Task: Create a rule when custom fields attachments is set to a date between 1 and 7 working days ago by me.
Action: Mouse moved to (969, 250)
Screenshot: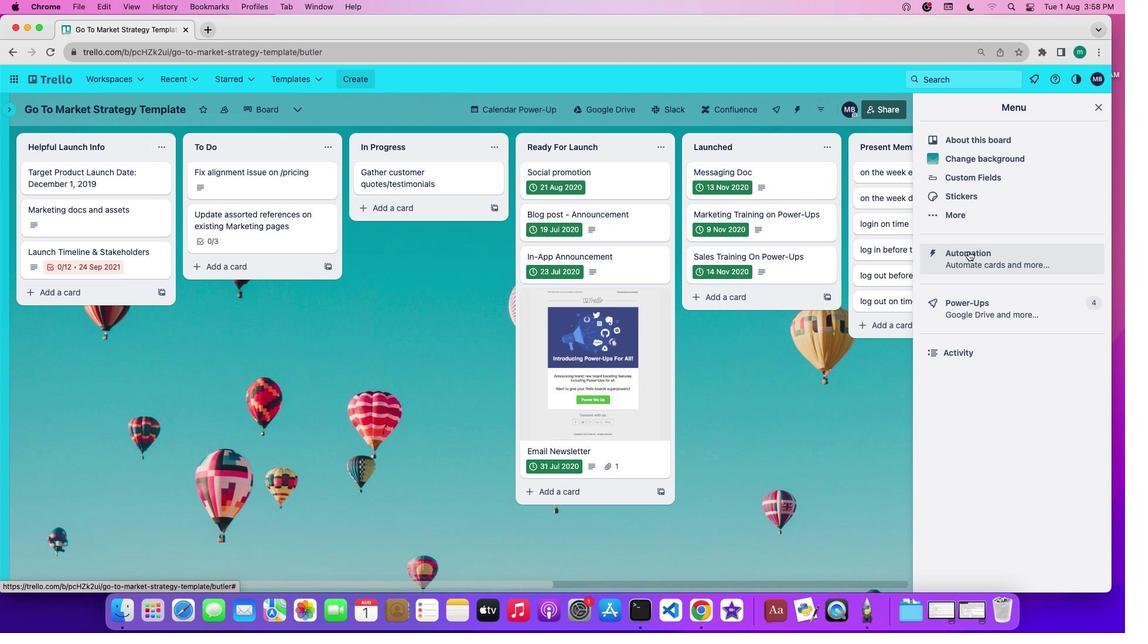 
Action: Mouse pressed left at (969, 250)
Screenshot: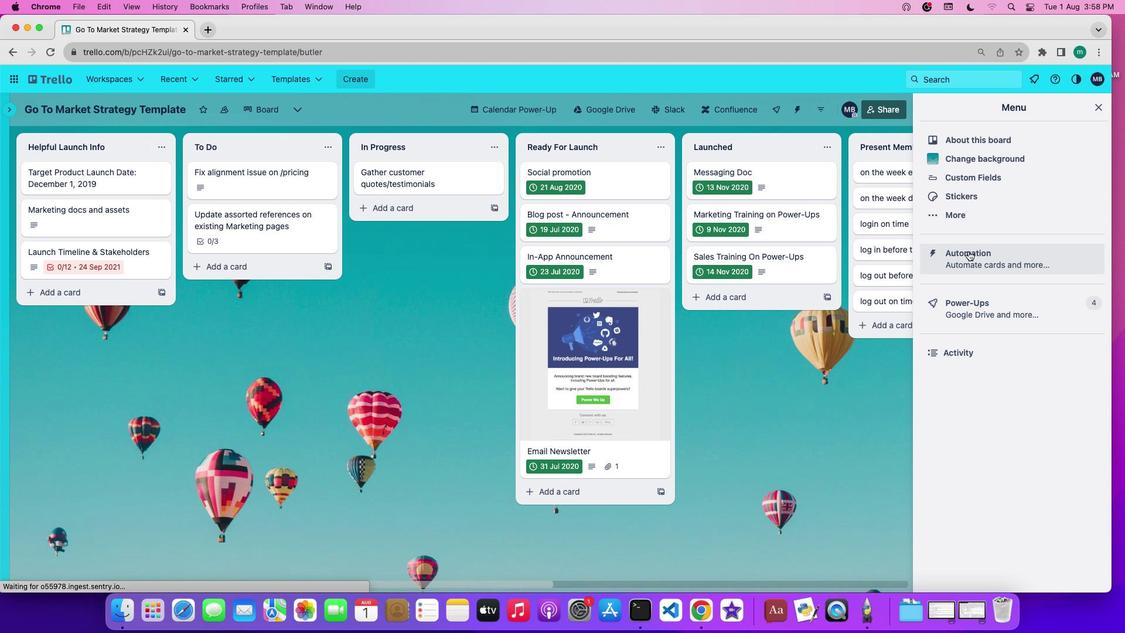 
Action: Mouse moved to (46, 217)
Screenshot: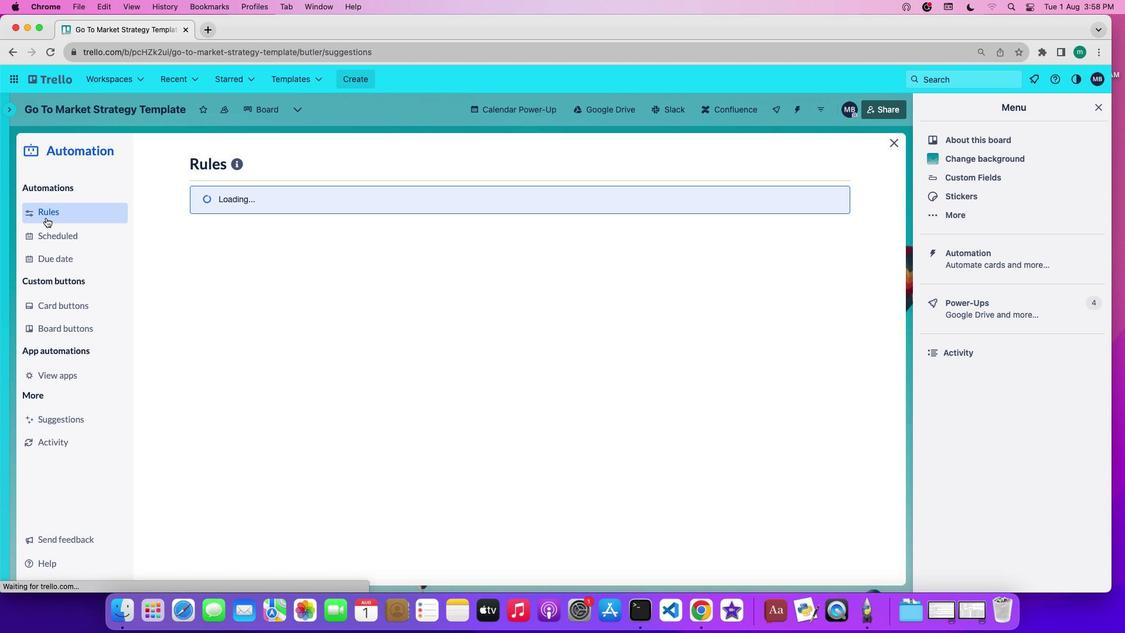 
Action: Mouse pressed left at (46, 217)
Screenshot: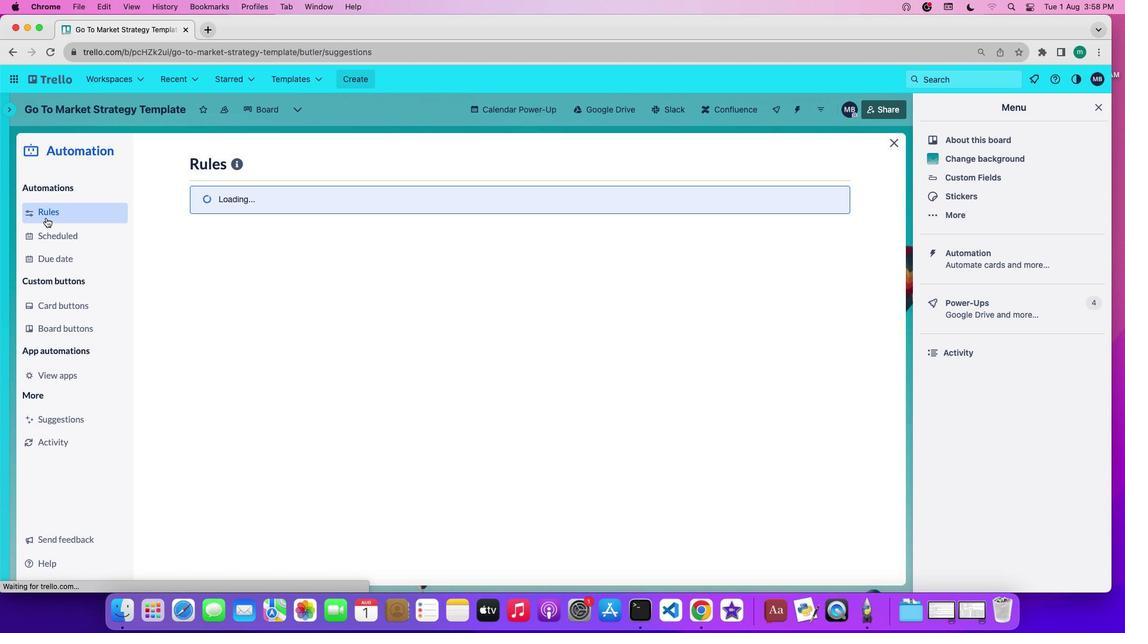 
Action: Mouse moved to (266, 413)
Screenshot: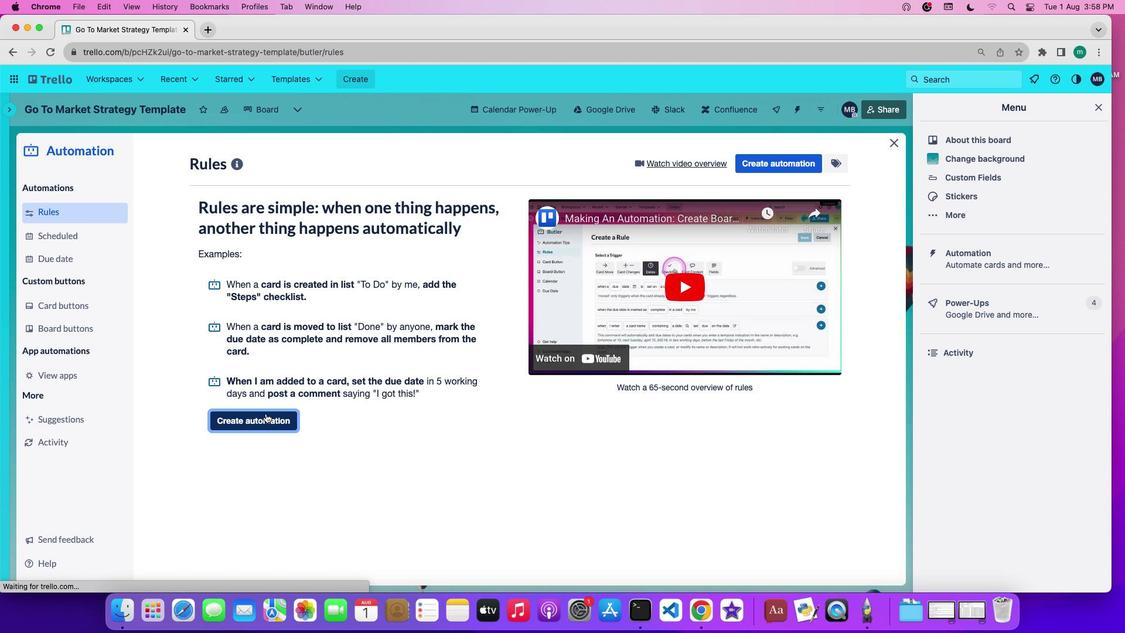 
Action: Mouse pressed left at (266, 413)
Screenshot: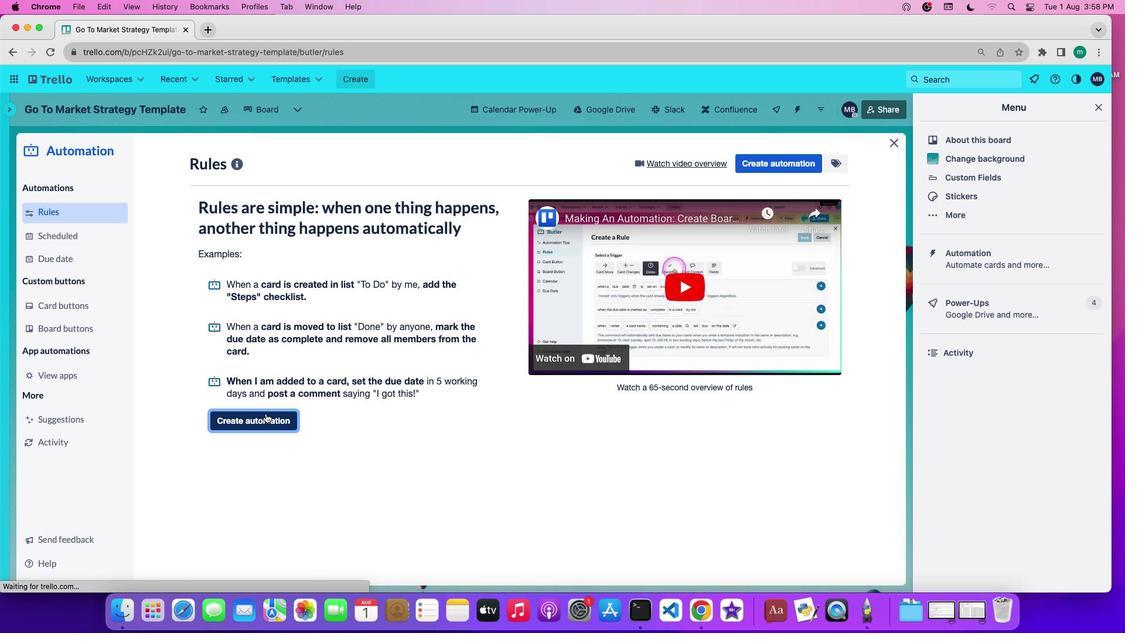 
Action: Mouse moved to (491, 277)
Screenshot: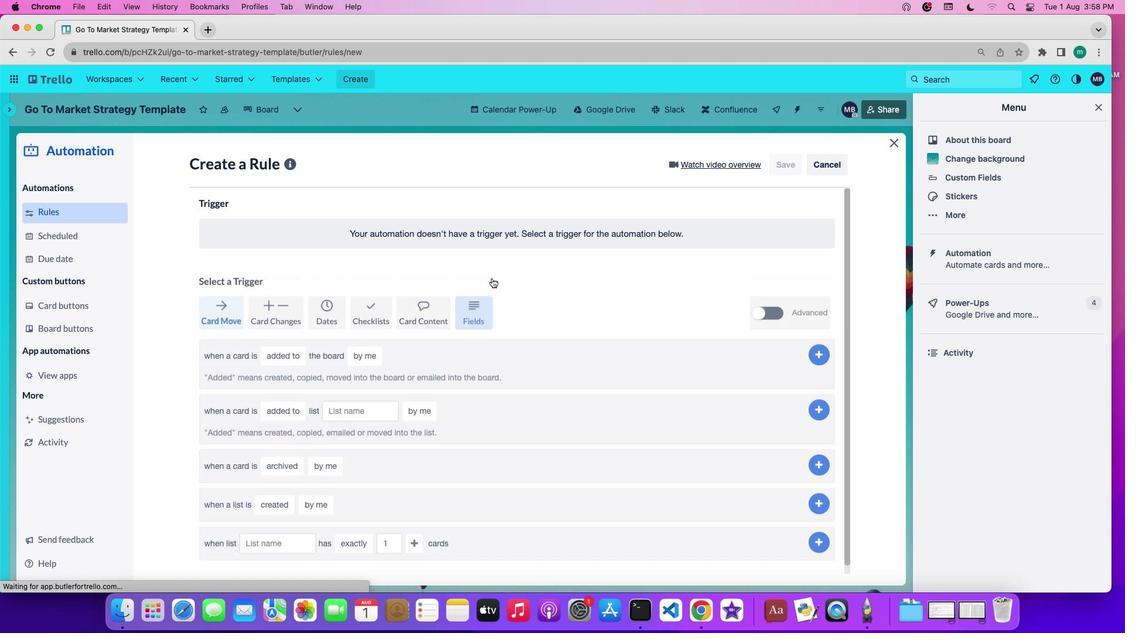 
Action: Mouse pressed left at (491, 277)
Screenshot: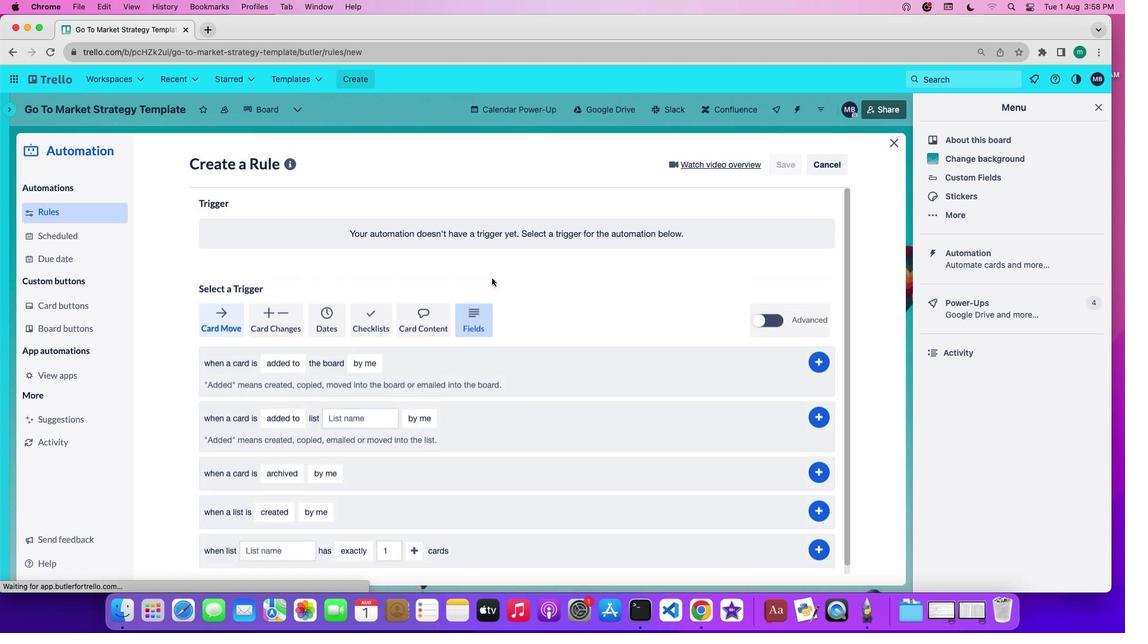 
Action: Mouse moved to (486, 386)
Screenshot: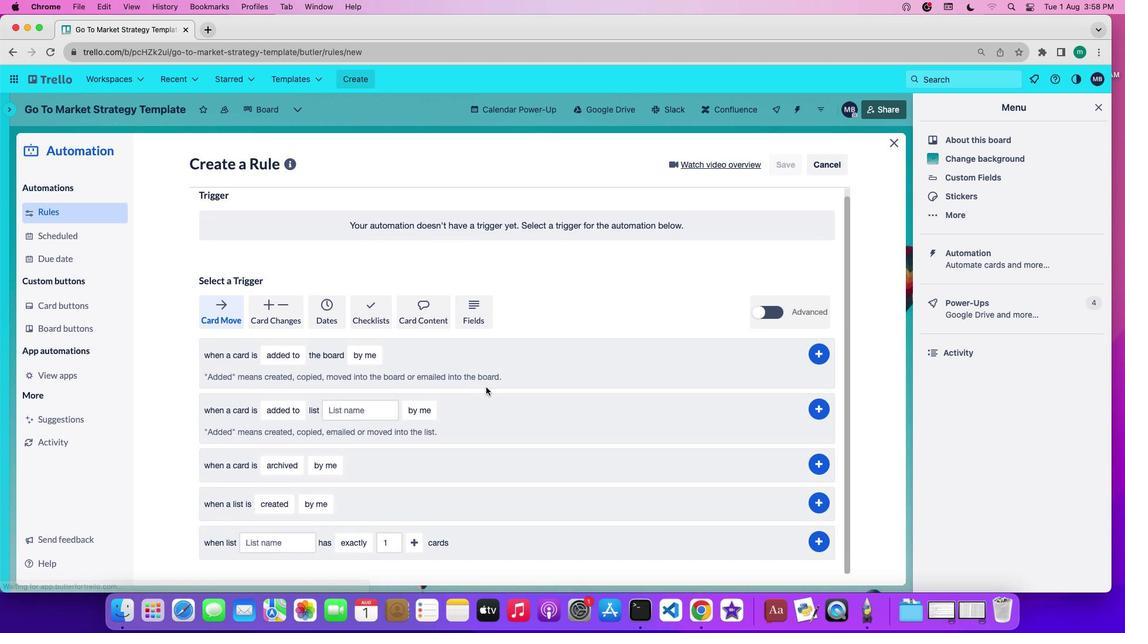 
Action: Mouse scrolled (486, 386) with delta (0, 0)
Screenshot: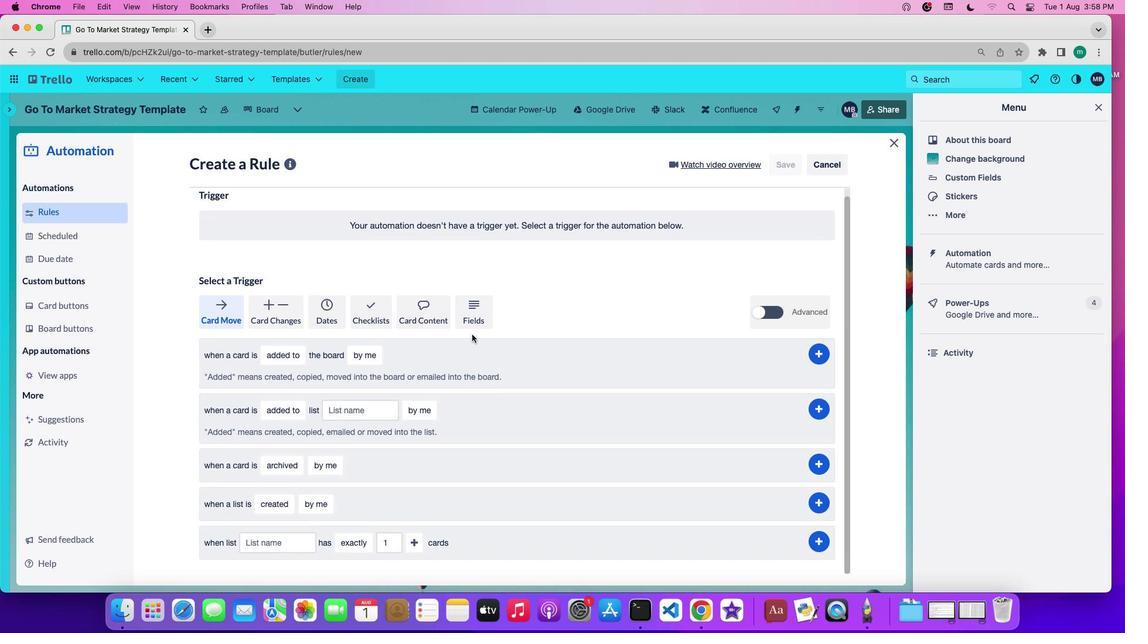 
Action: Mouse scrolled (486, 386) with delta (0, 0)
Screenshot: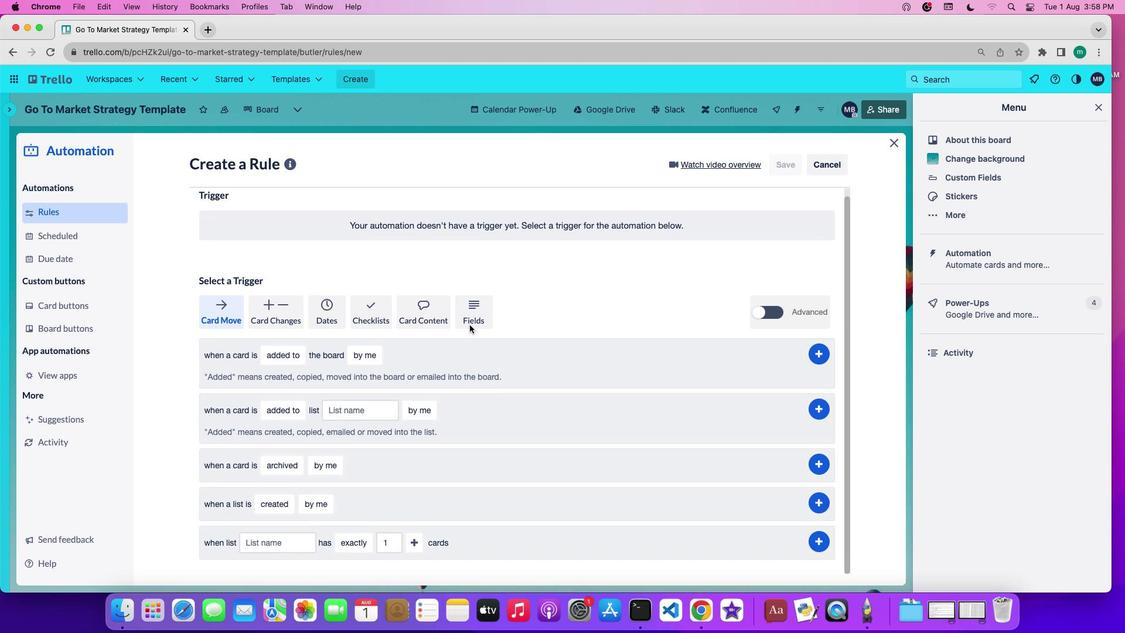 
Action: Mouse scrolled (486, 386) with delta (0, -1)
Screenshot: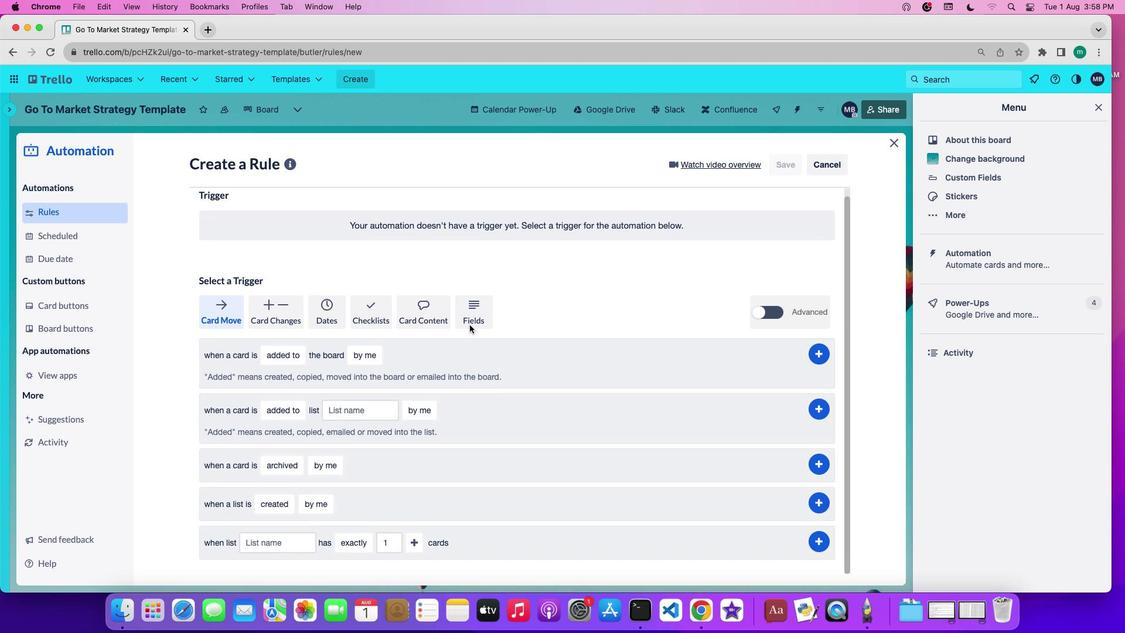
Action: Mouse scrolled (486, 386) with delta (0, -2)
Screenshot: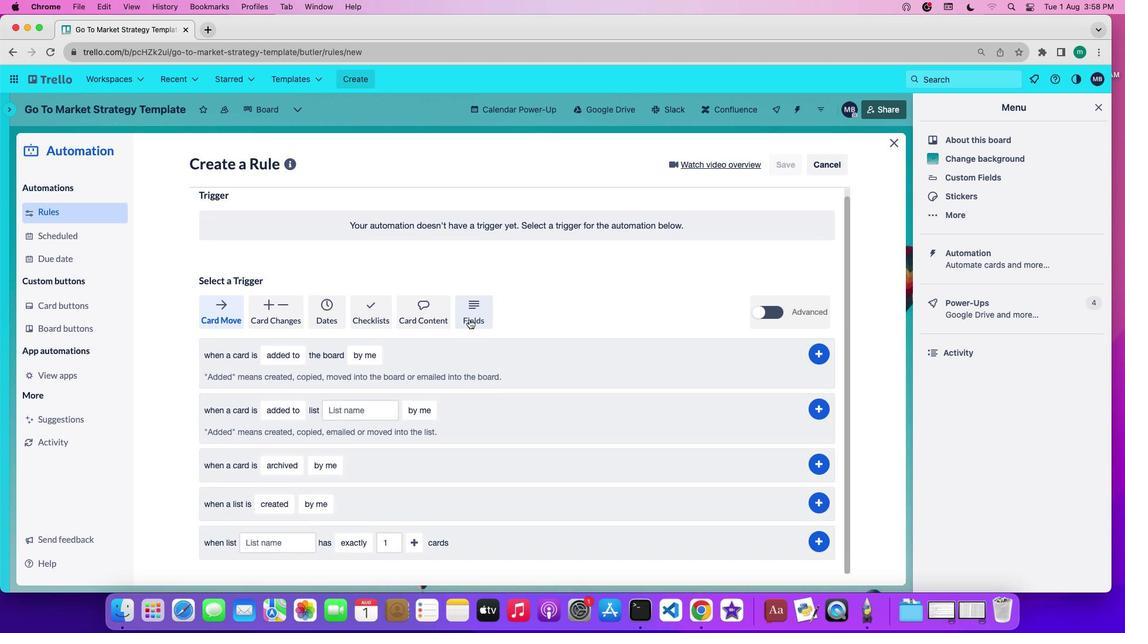 
Action: Mouse scrolled (486, 386) with delta (0, -3)
Screenshot: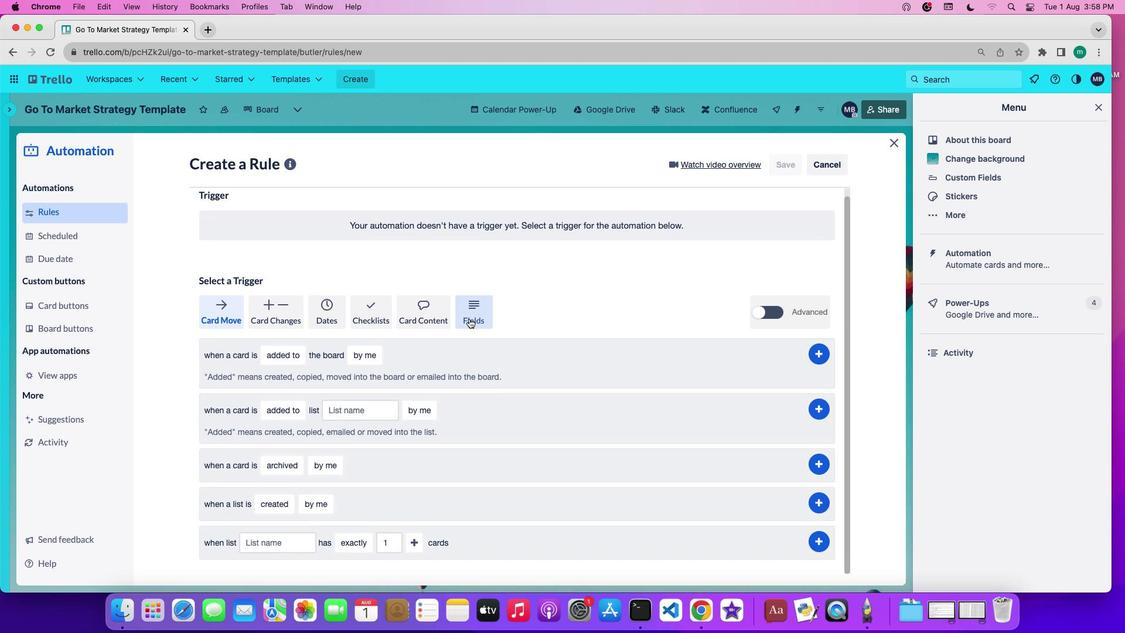 
Action: Mouse moved to (469, 318)
Screenshot: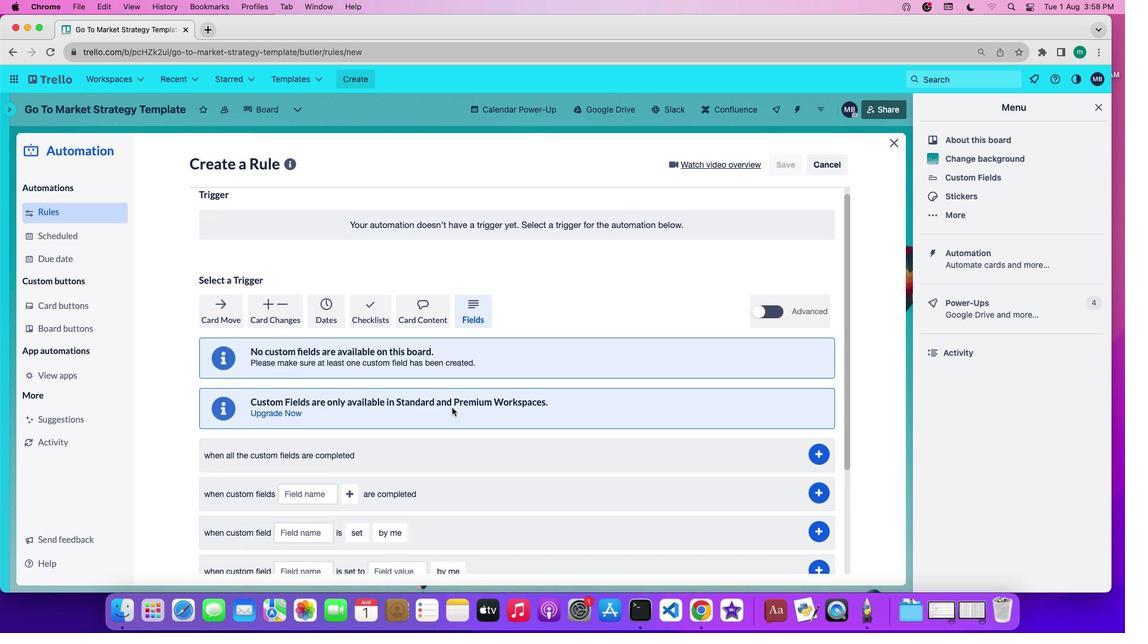 
Action: Mouse pressed left at (469, 318)
Screenshot: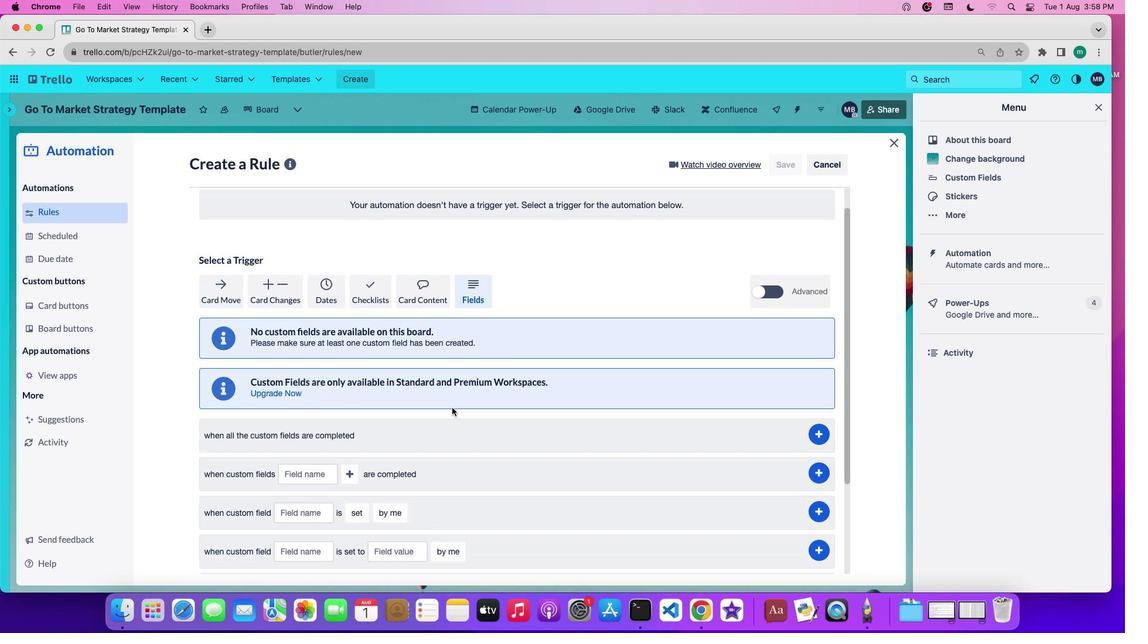 
Action: Mouse moved to (452, 408)
Screenshot: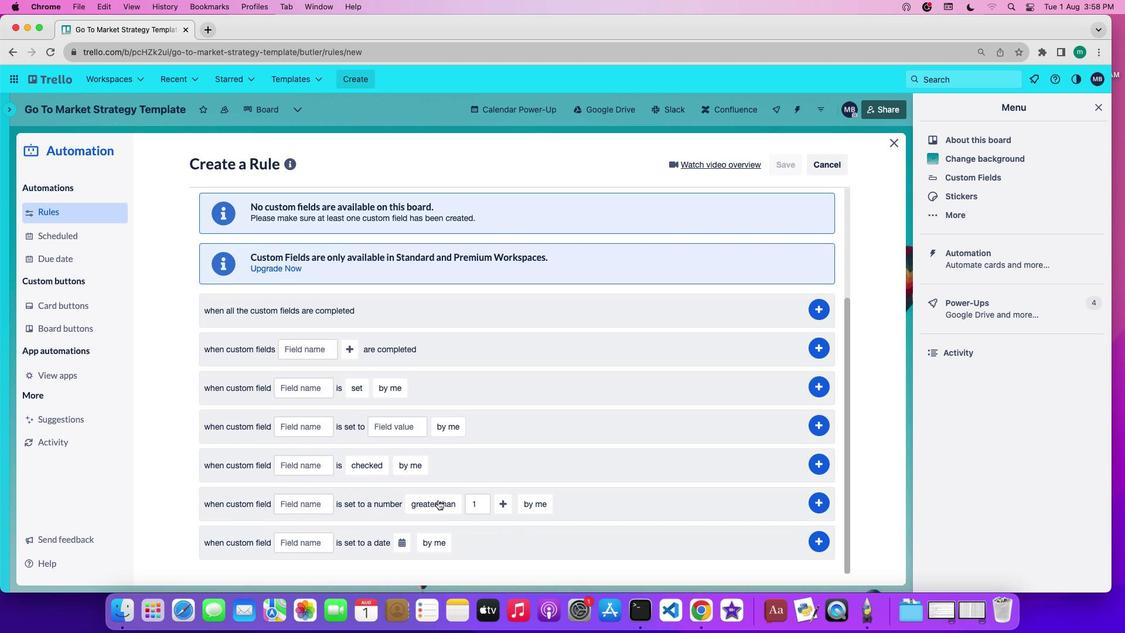
Action: Mouse scrolled (452, 408) with delta (0, 0)
Screenshot: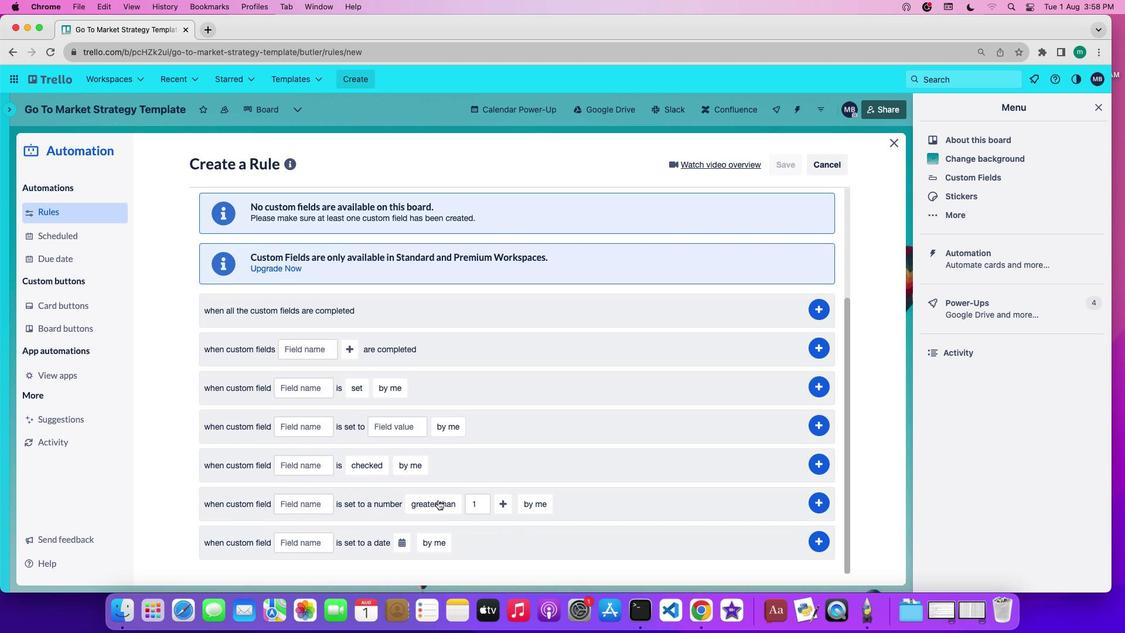 
Action: Mouse scrolled (452, 408) with delta (0, 0)
Screenshot: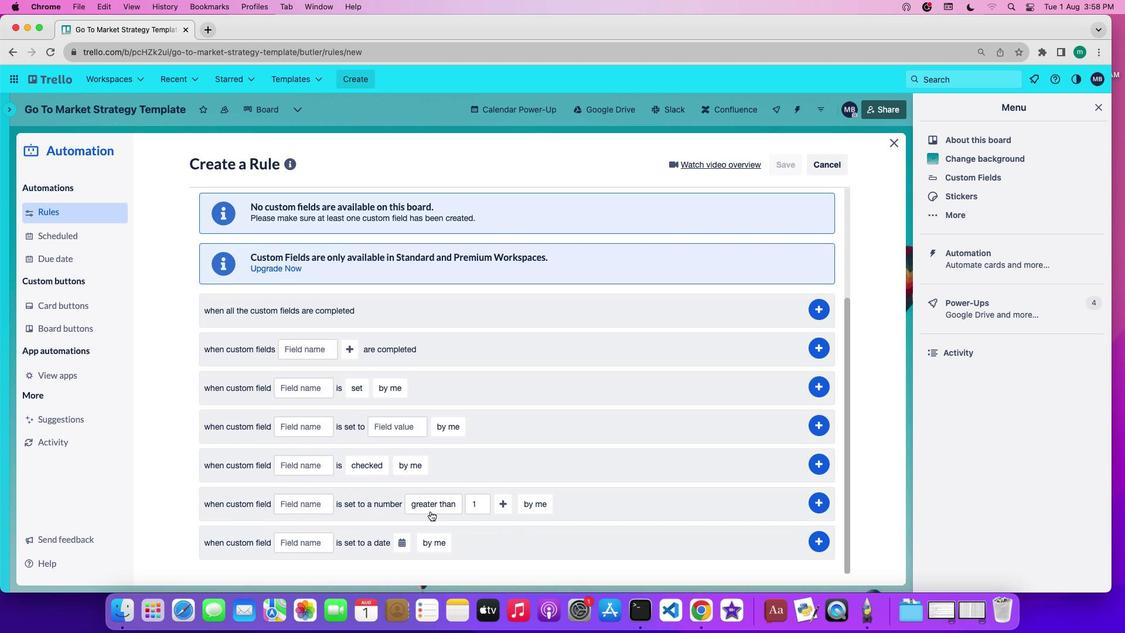 
Action: Mouse scrolled (452, 408) with delta (0, -1)
Screenshot: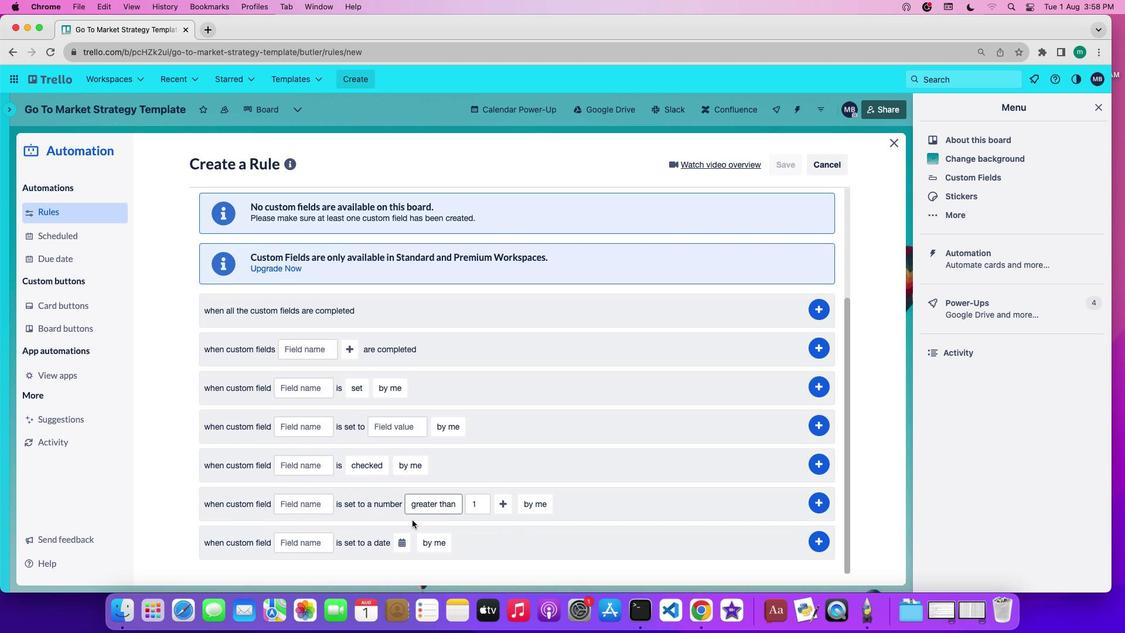 
Action: Mouse scrolled (452, 408) with delta (0, -2)
Screenshot: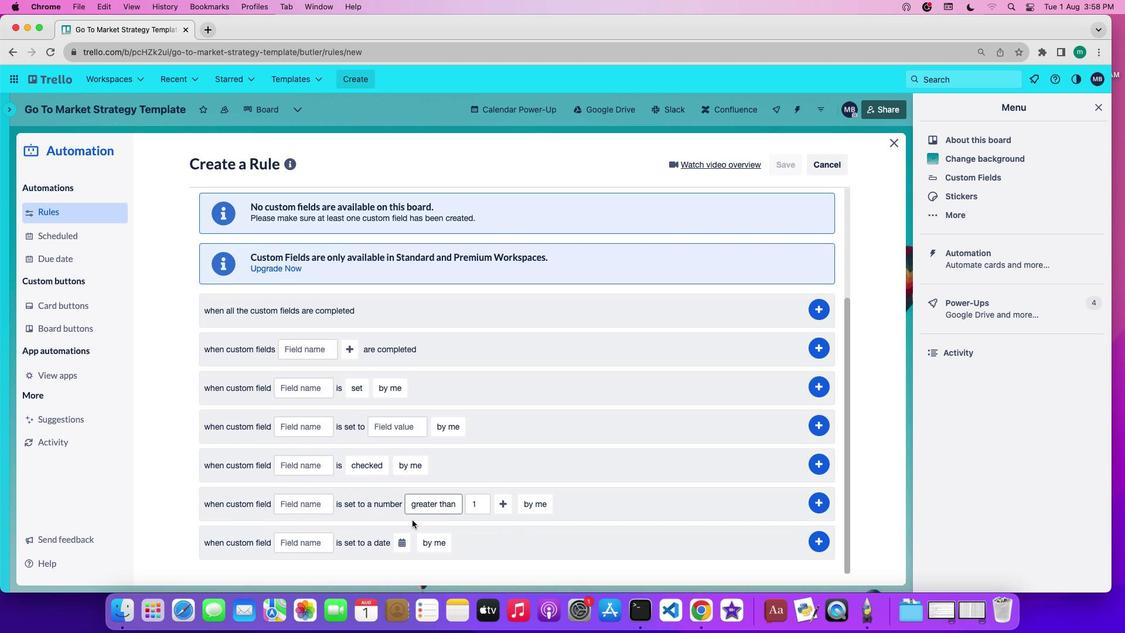 
Action: Mouse scrolled (452, 408) with delta (0, -3)
Screenshot: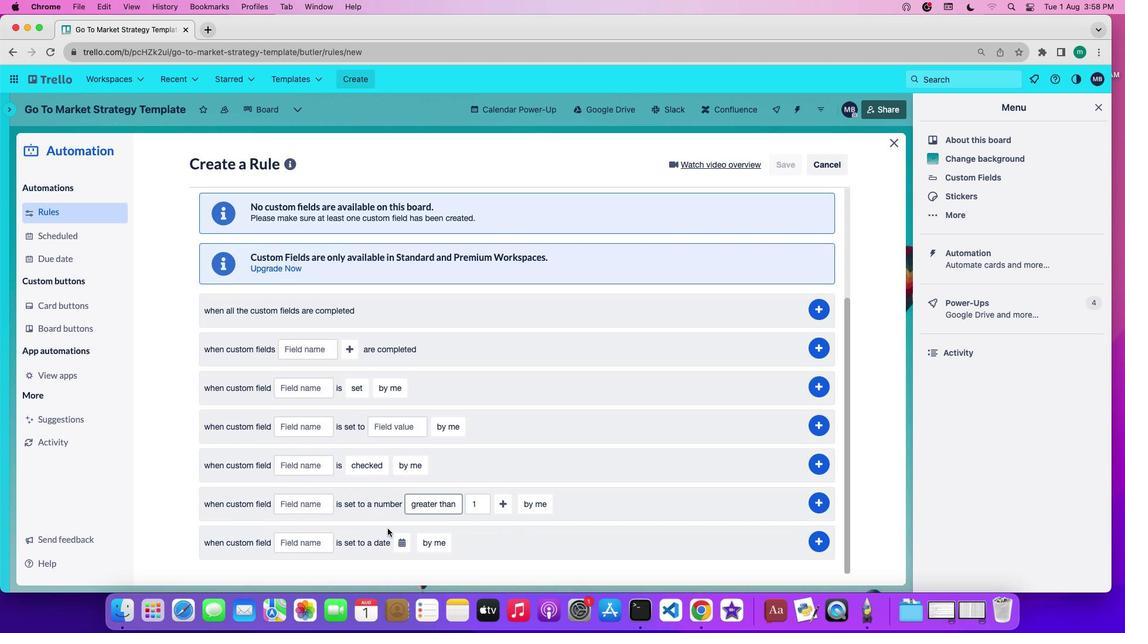 
Action: Mouse scrolled (452, 408) with delta (0, -3)
Screenshot: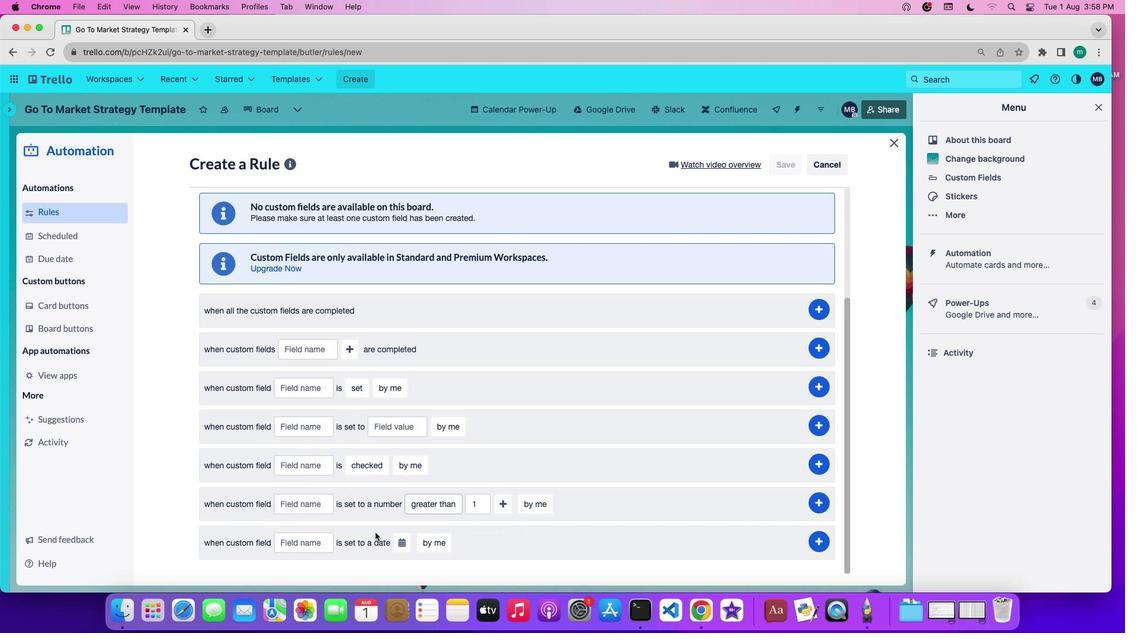 
Action: Mouse moved to (284, 548)
Screenshot: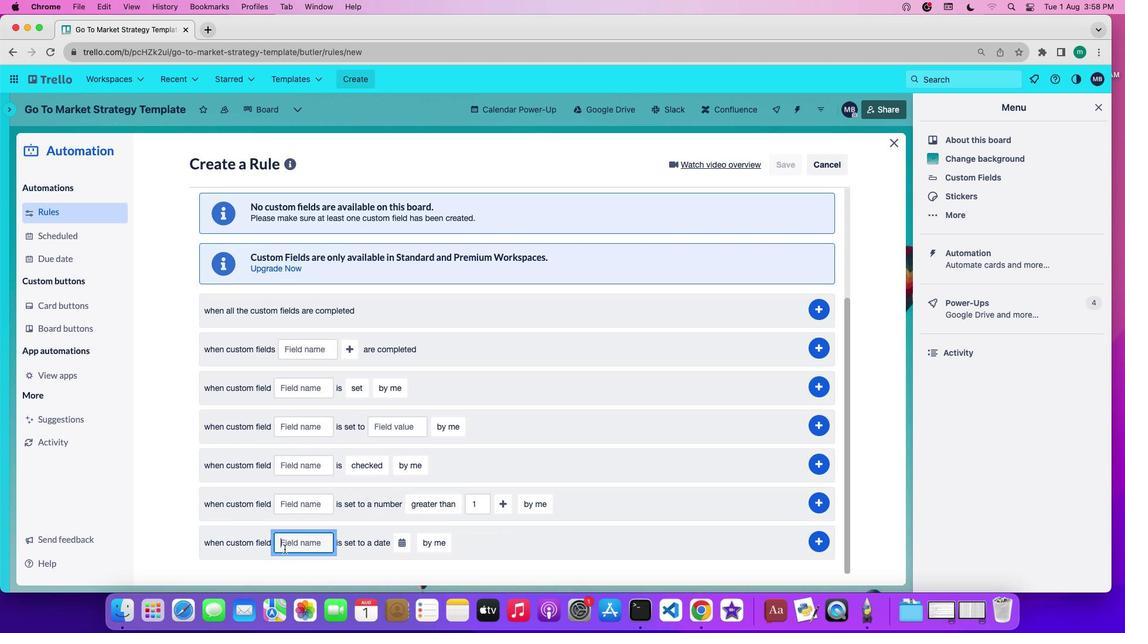 
Action: Mouse pressed left at (284, 548)
Screenshot: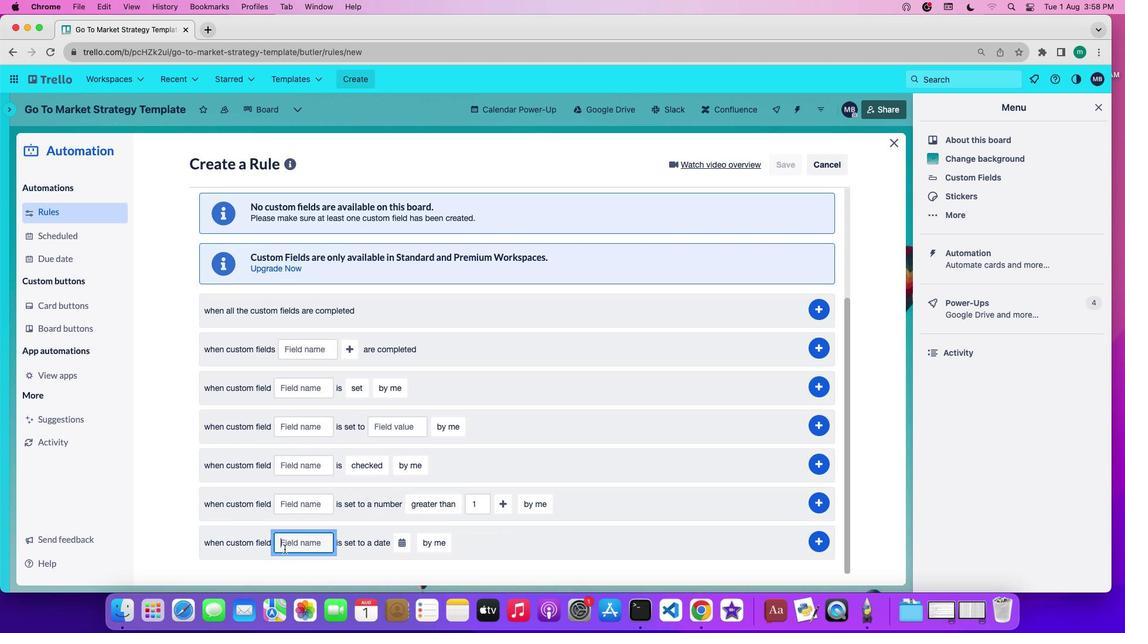 
Action: Key pressed 'a''t''t''a''c''h''m''e''n''t''s'
Screenshot: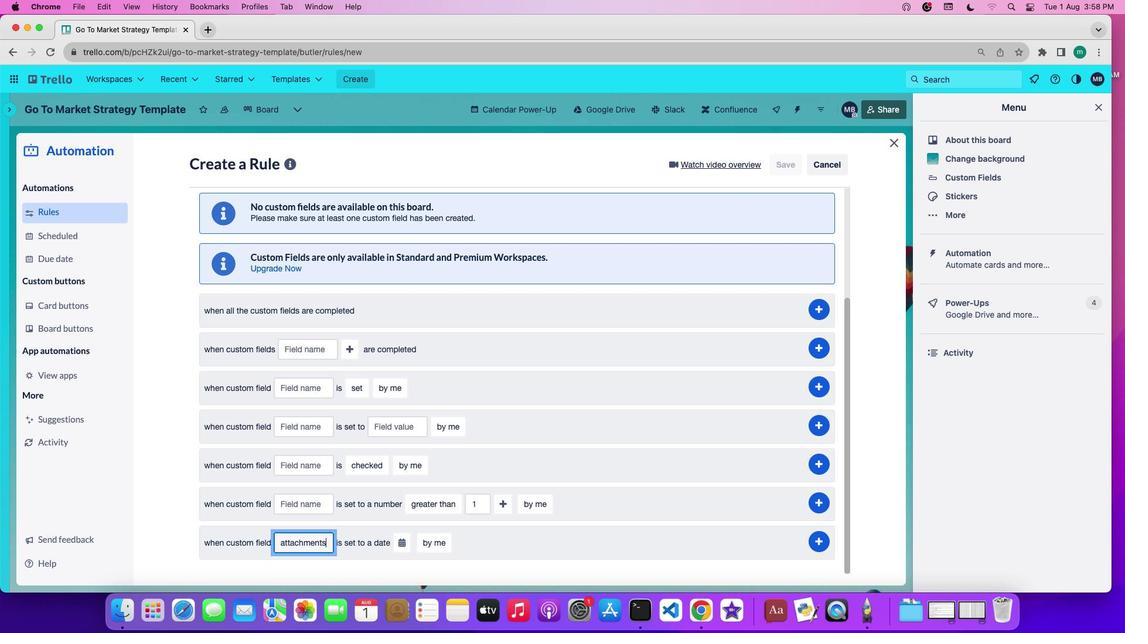 
Action: Mouse moved to (405, 540)
Screenshot: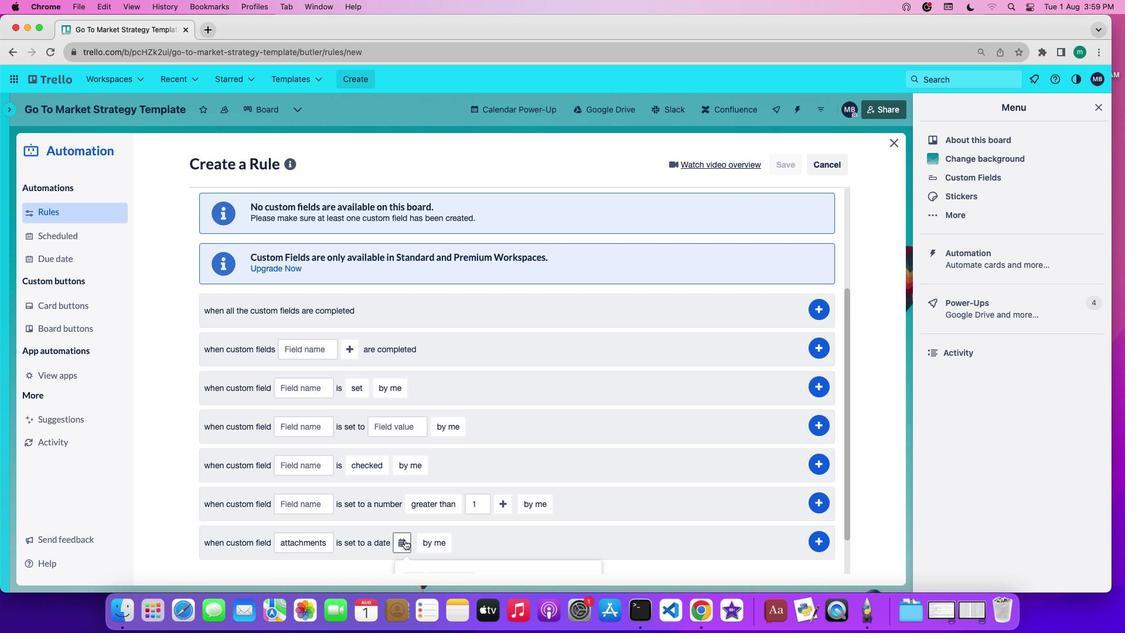 
Action: Mouse pressed left at (405, 540)
Screenshot: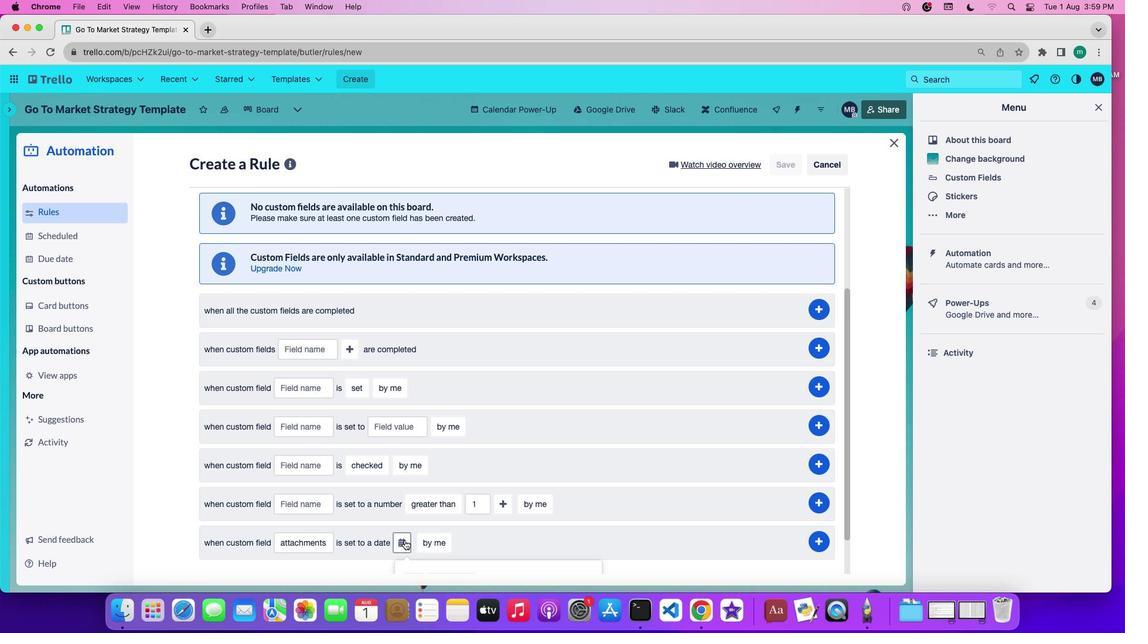 
Action: Mouse pressed left at (405, 540)
Screenshot: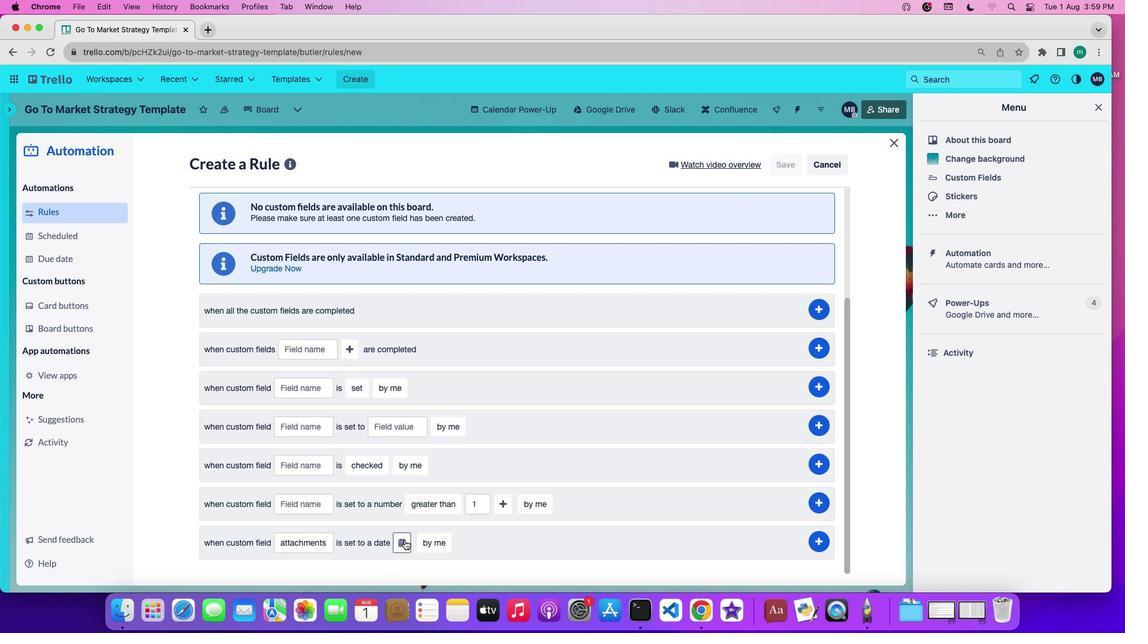 
Action: Mouse moved to (403, 538)
Screenshot: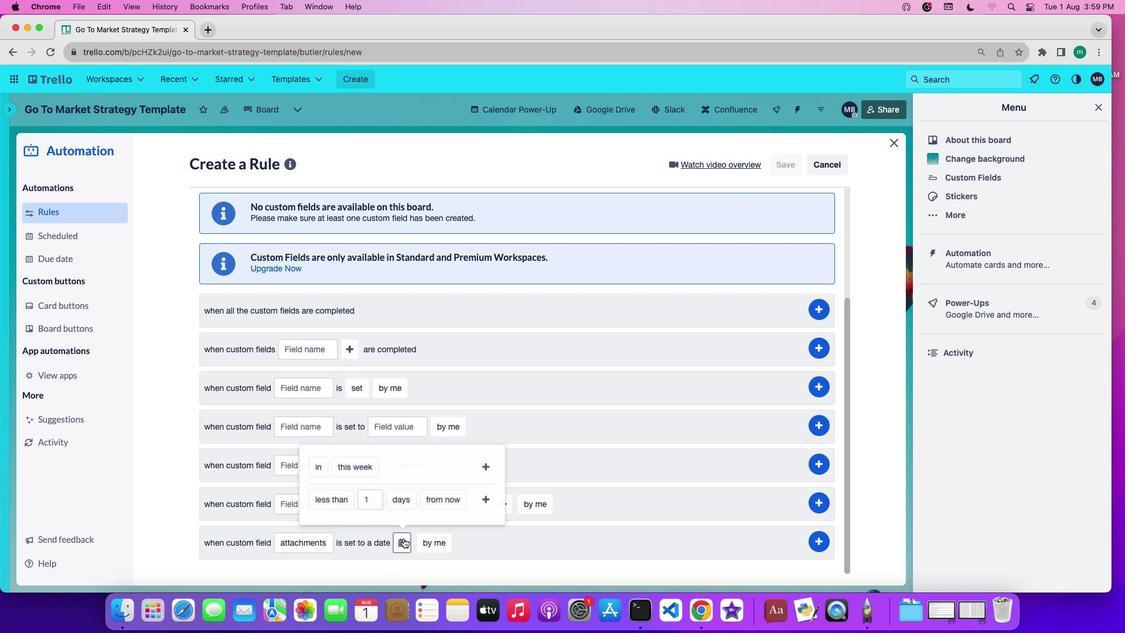 
Action: Mouse pressed left at (403, 538)
Screenshot: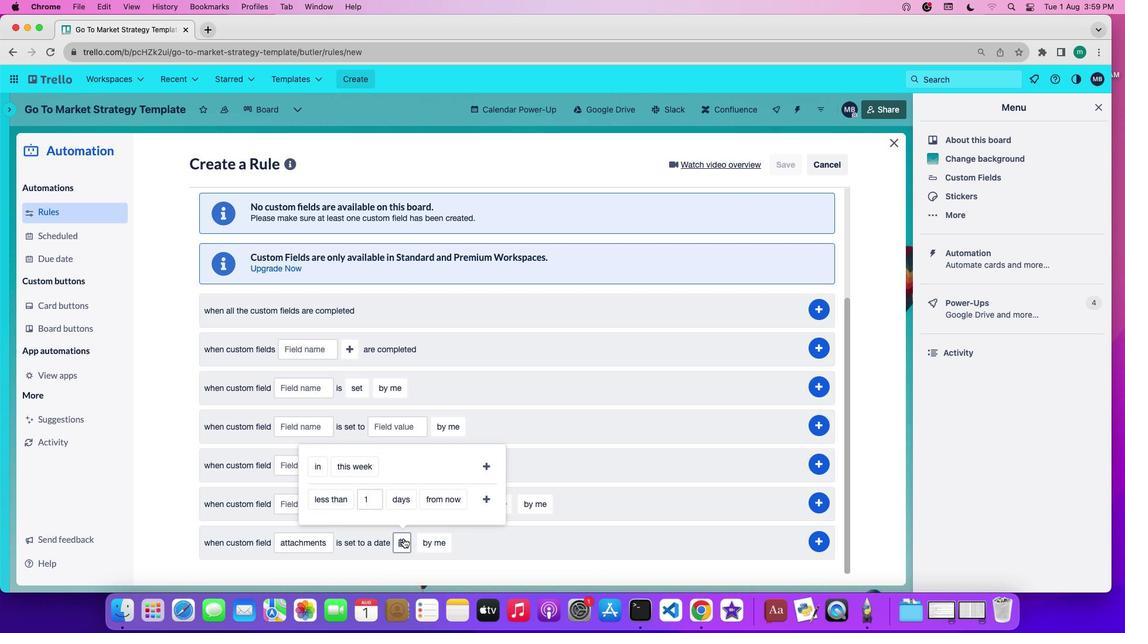 
Action: Mouse moved to (336, 500)
Screenshot: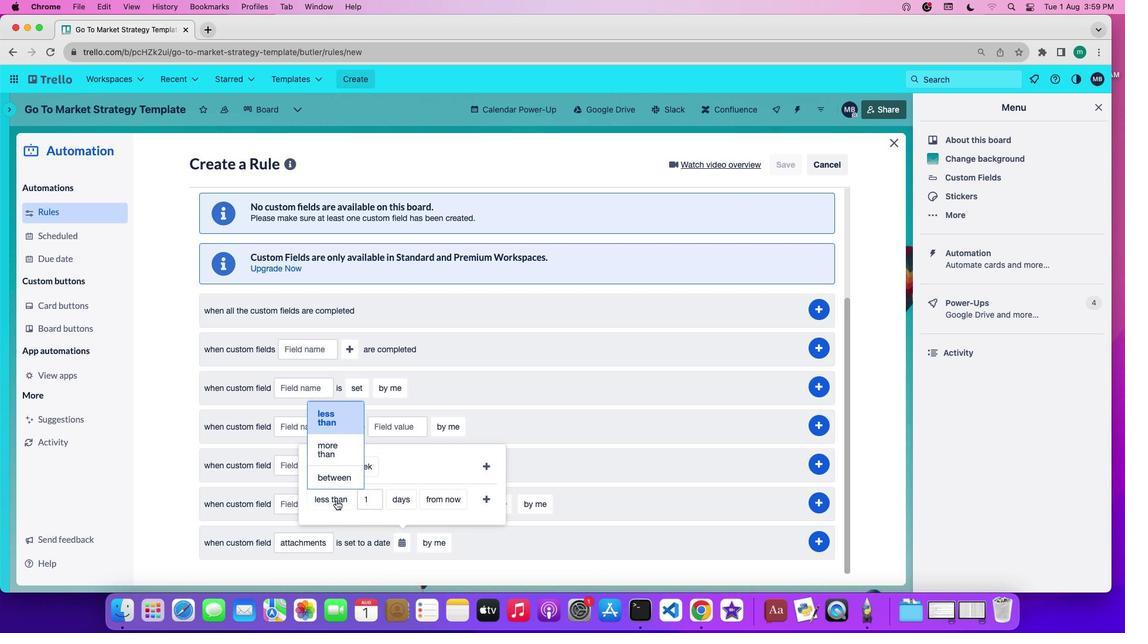 
Action: Mouse pressed left at (336, 500)
Screenshot: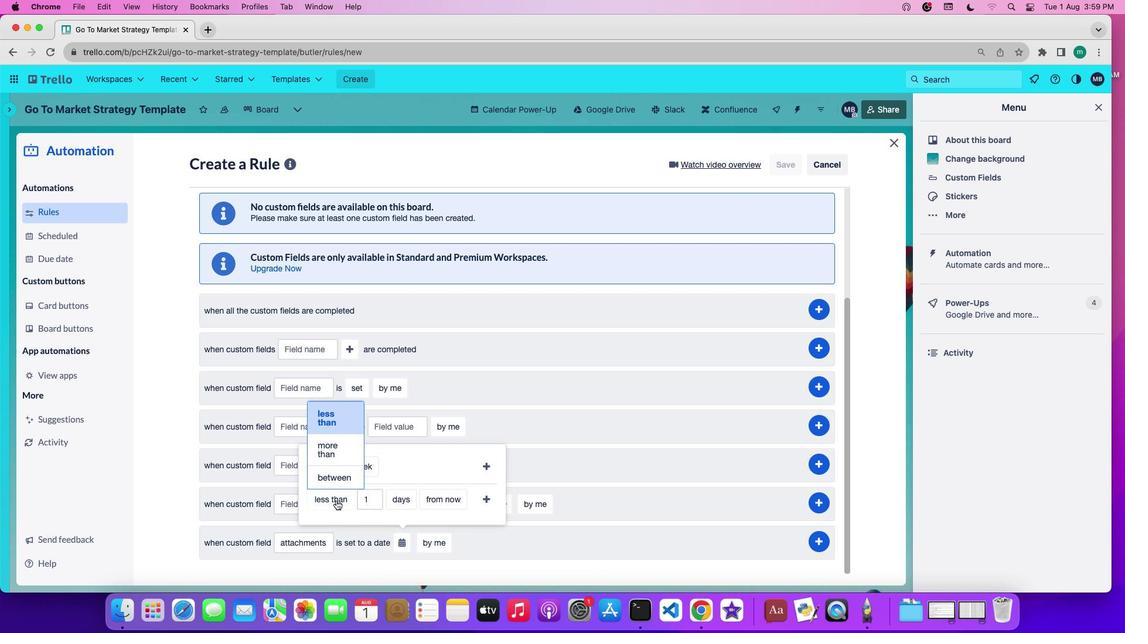 
Action: Mouse moved to (325, 475)
Screenshot: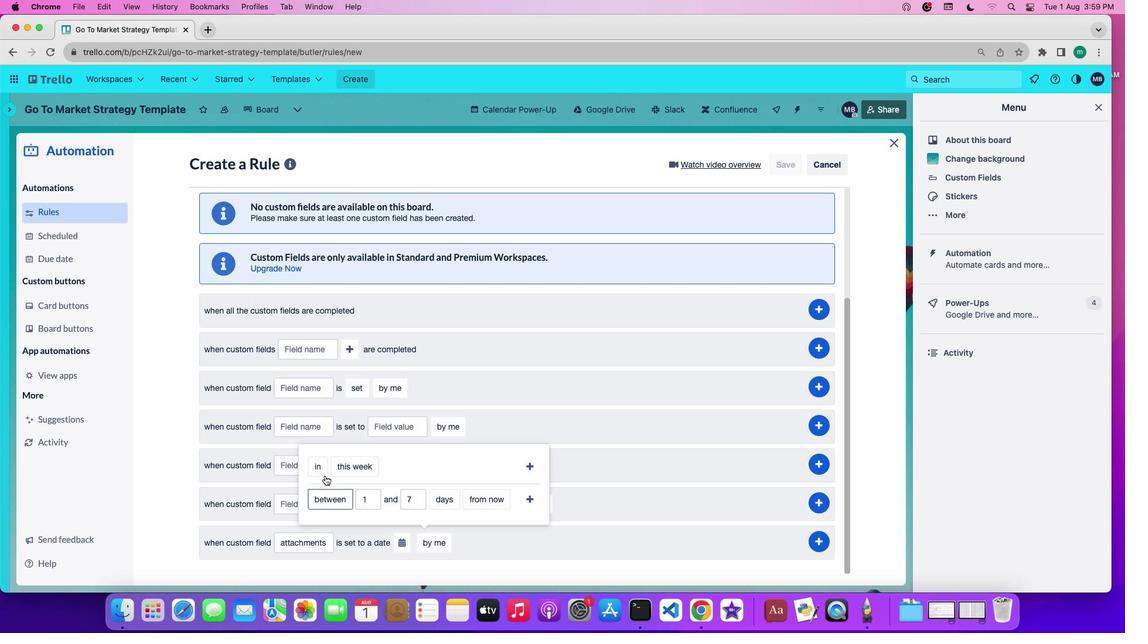 
Action: Mouse pressed left at (325, 475)
Screenshot: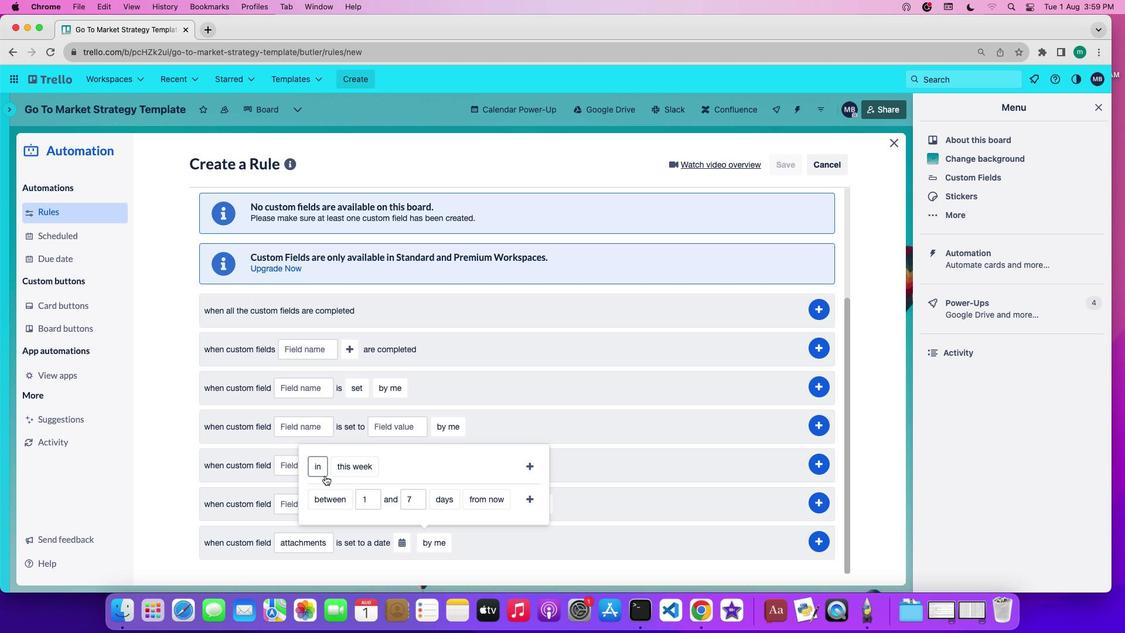
Action: Mouse moved to (452, 507)
Screenshot: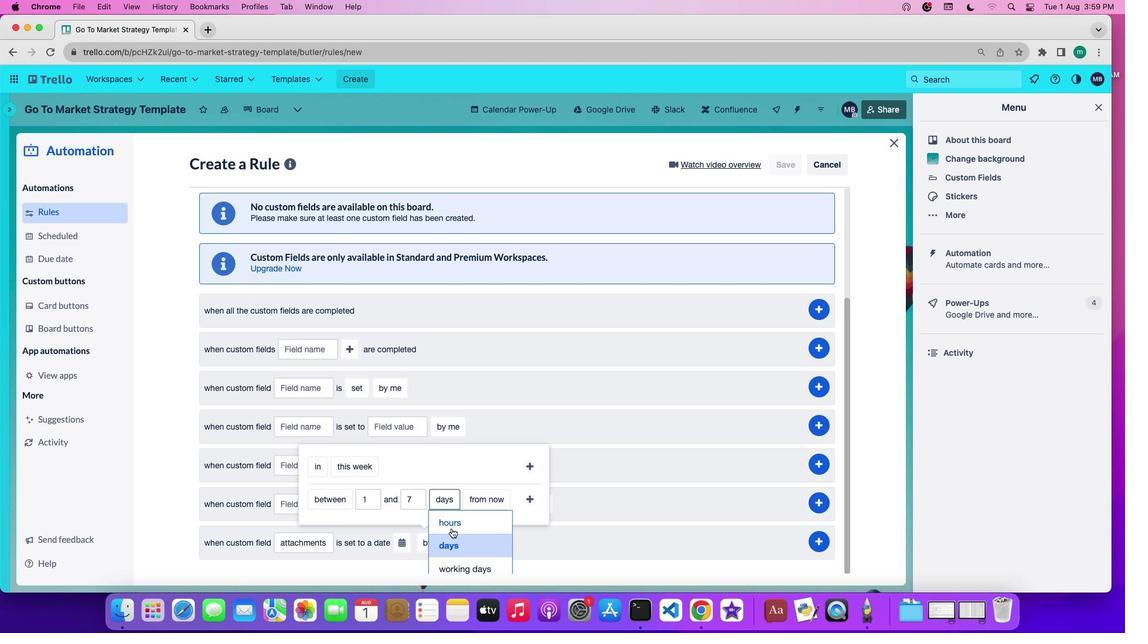 
Action: Mouse pressed left at (452, 507)
Screenshot: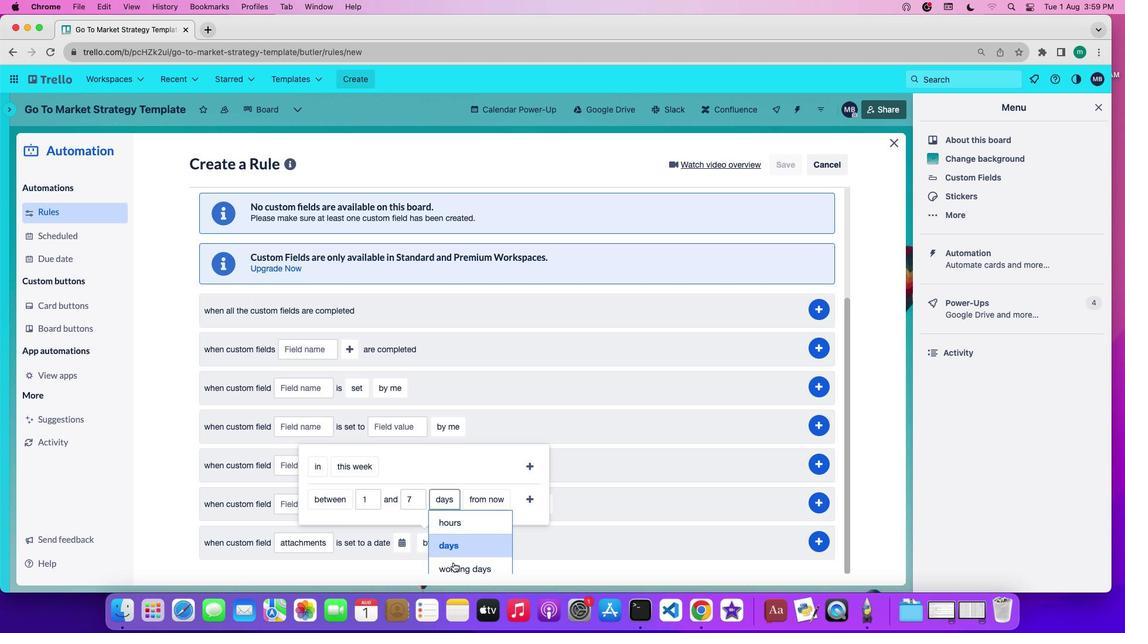 
Action: Mouse moved to (454, 571)
Screenshot: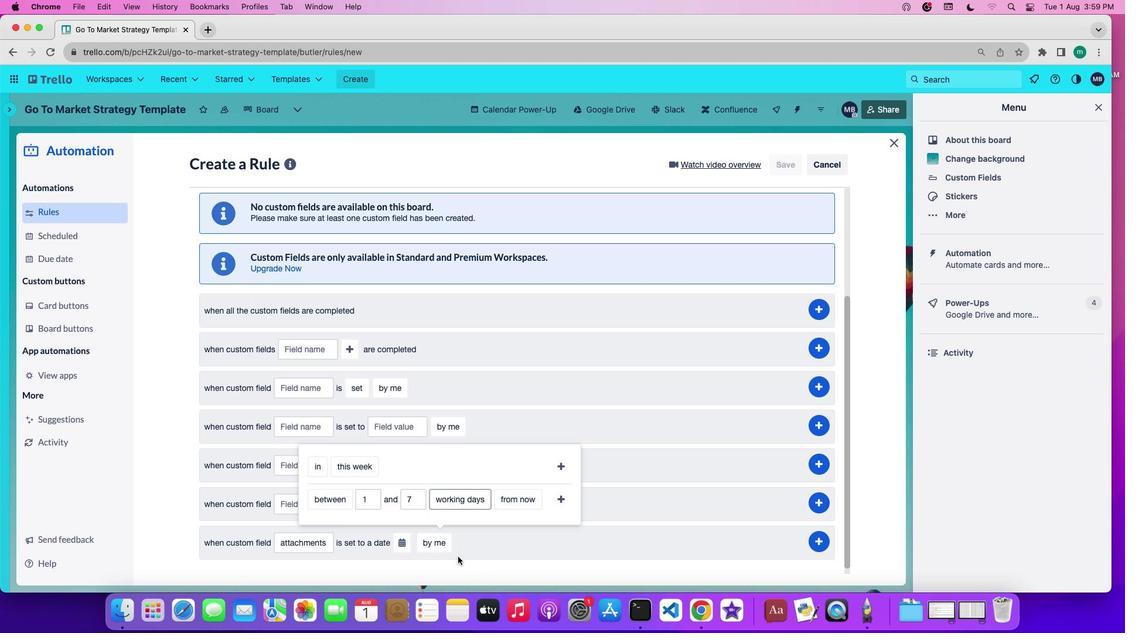 
Action: Mouse pressed left at (454, 571)
Screenshot: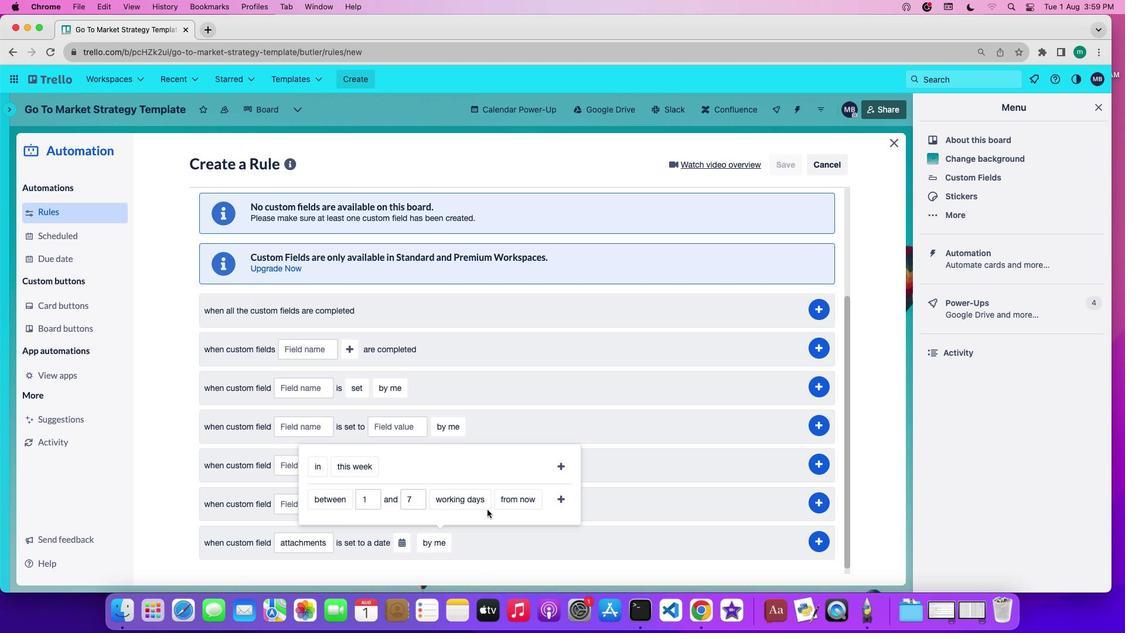 
Action: Mouse moved to (509, 495)
Screenshot: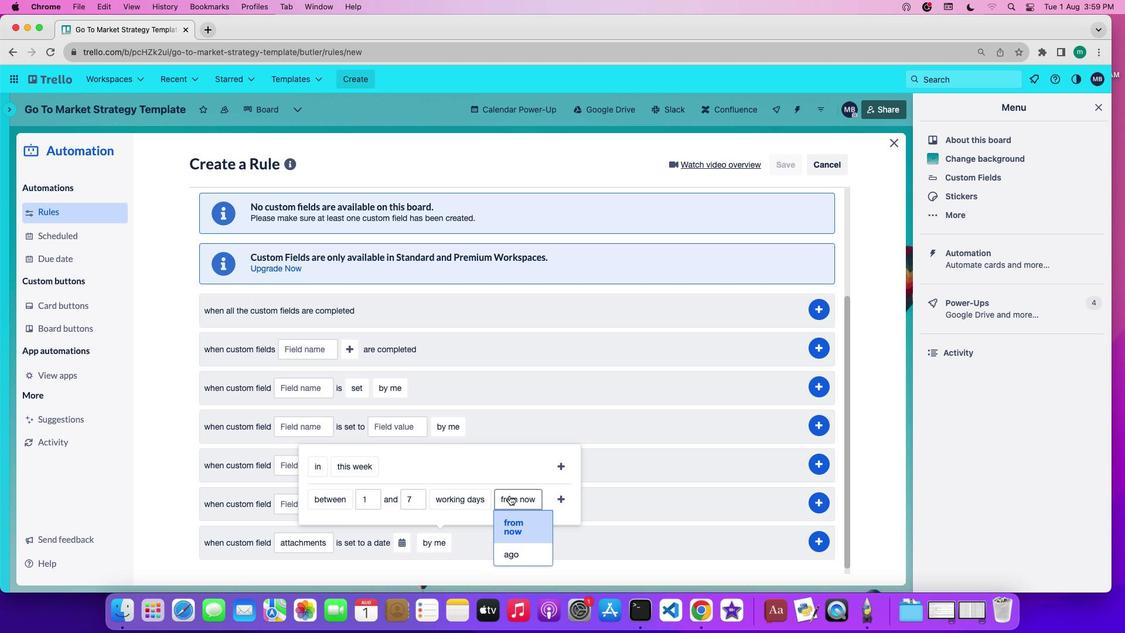 
Action: Mouse pressed left at (509, 495)
Screenshot: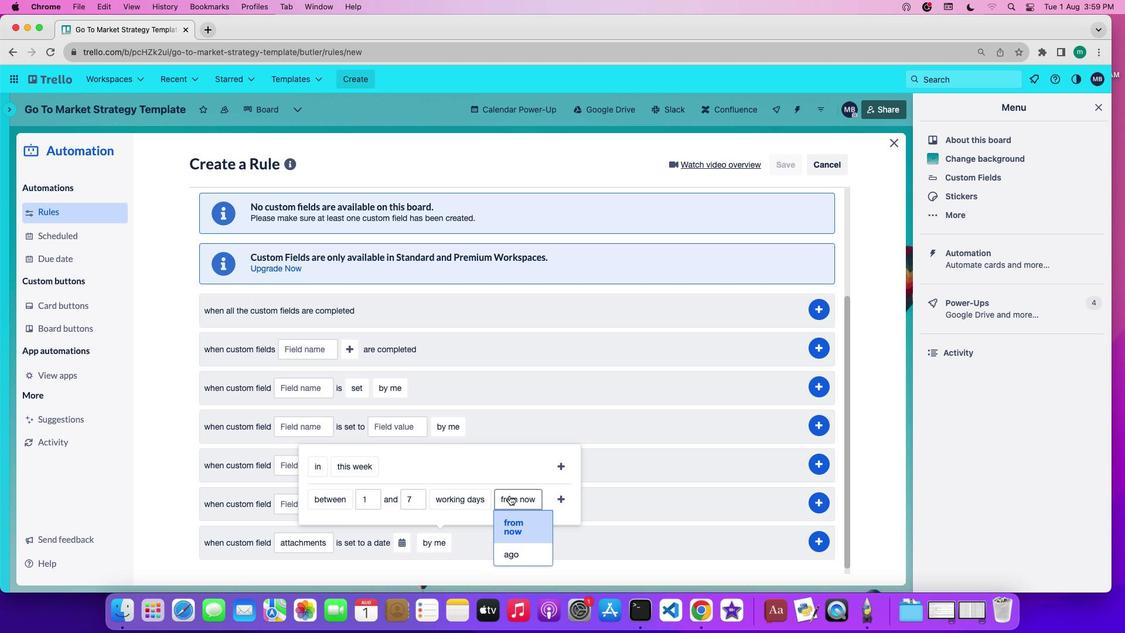 
Action: Mouse moved to (531, 555)
Screenshot: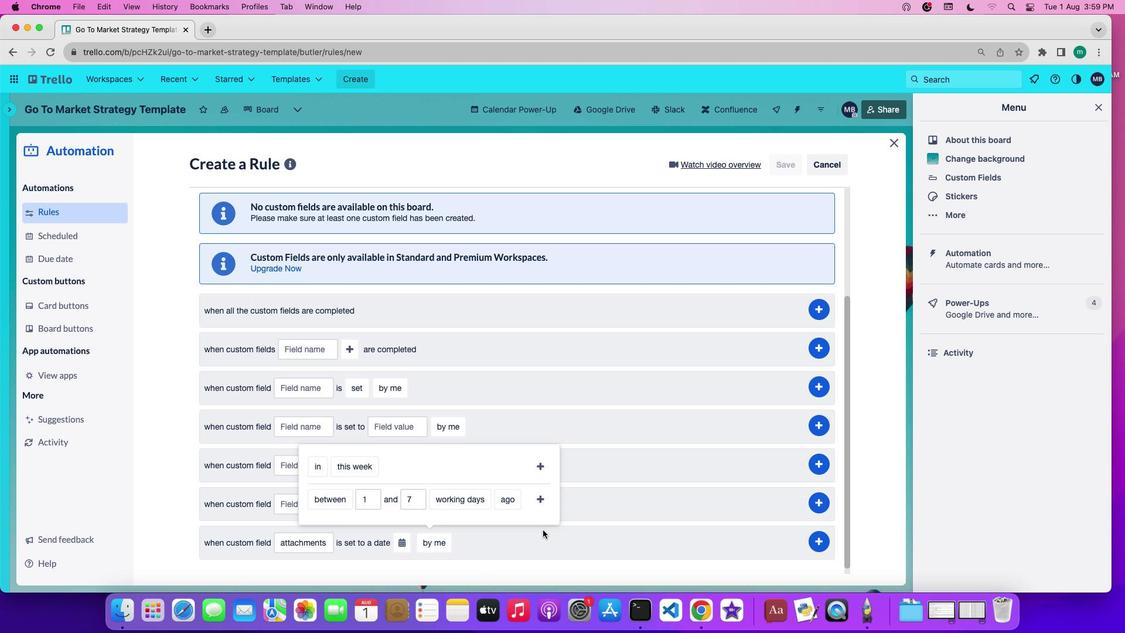 
Action: Mouse pressed left at (531, 555)
Screenshot: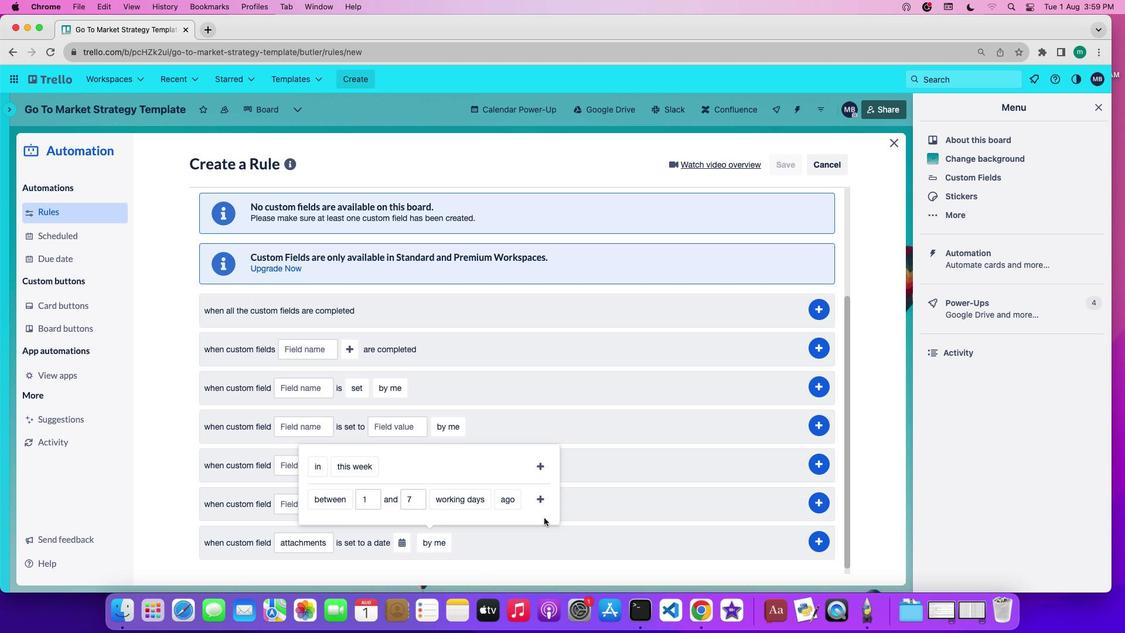 
Action: Mouse moved to (539, 493)
Screenshot: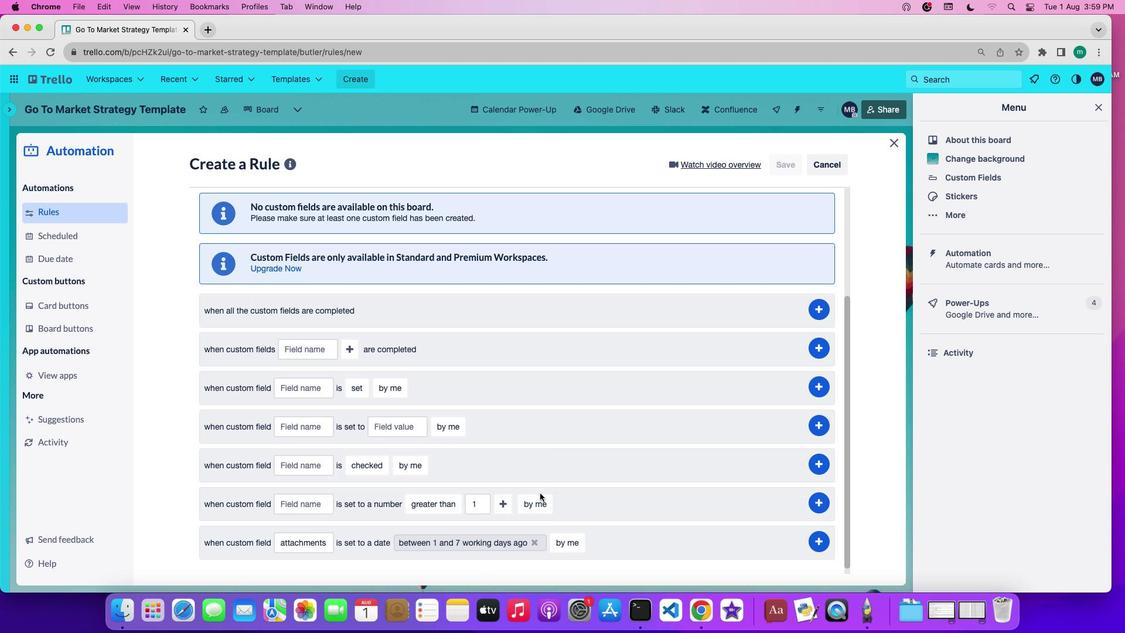 
Action: Mouse pressed left at (539, 493)
Screenshot: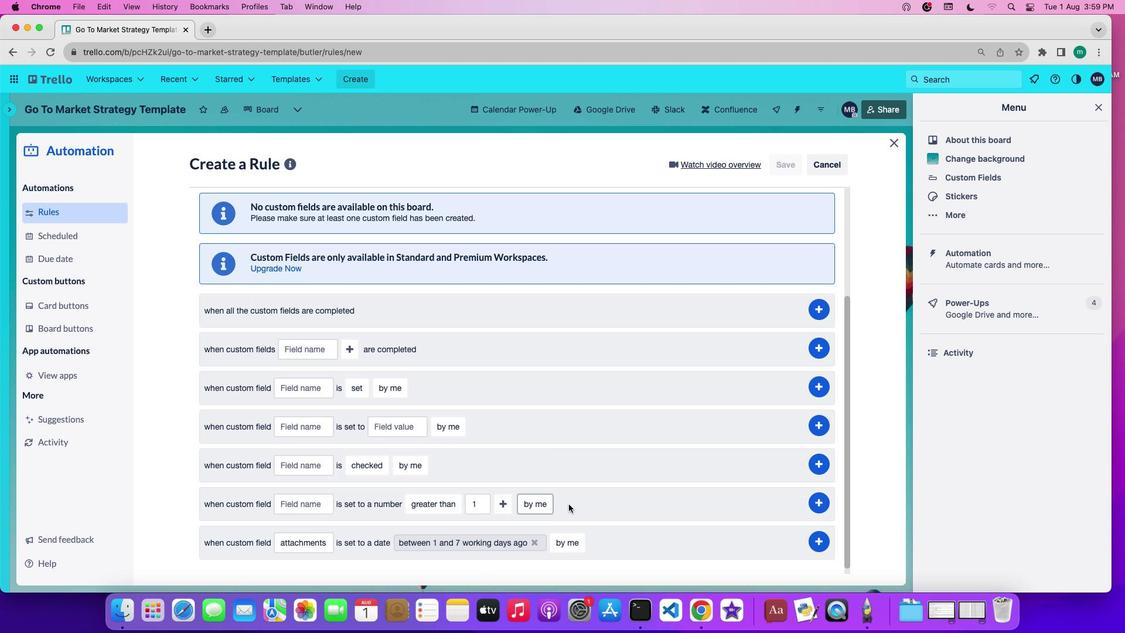 
Action: Mouse moved to (575, 545)
Screenshot: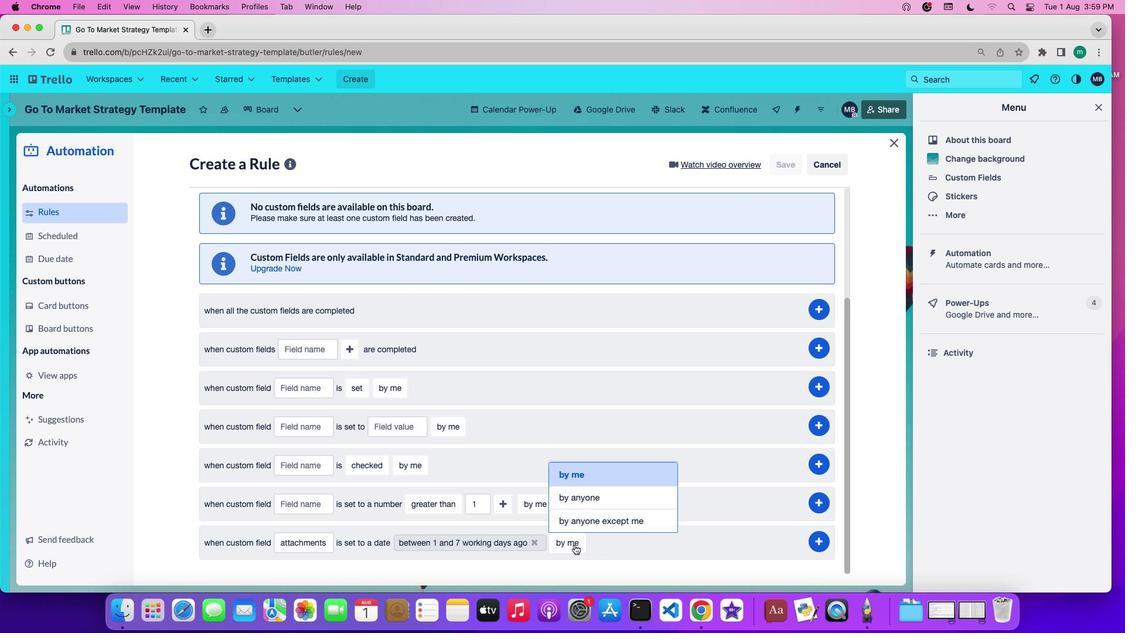 
Action: Mouse pressed left at (575, 545)
Screenshot: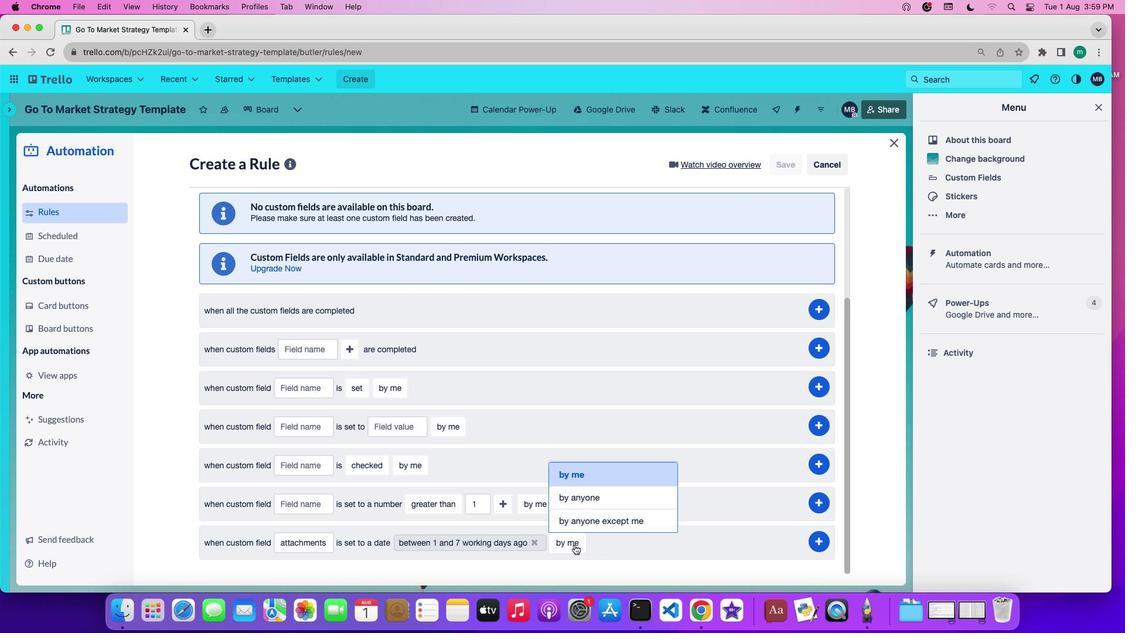 
Action: Mouse moved to (602, 477)
Screenshot: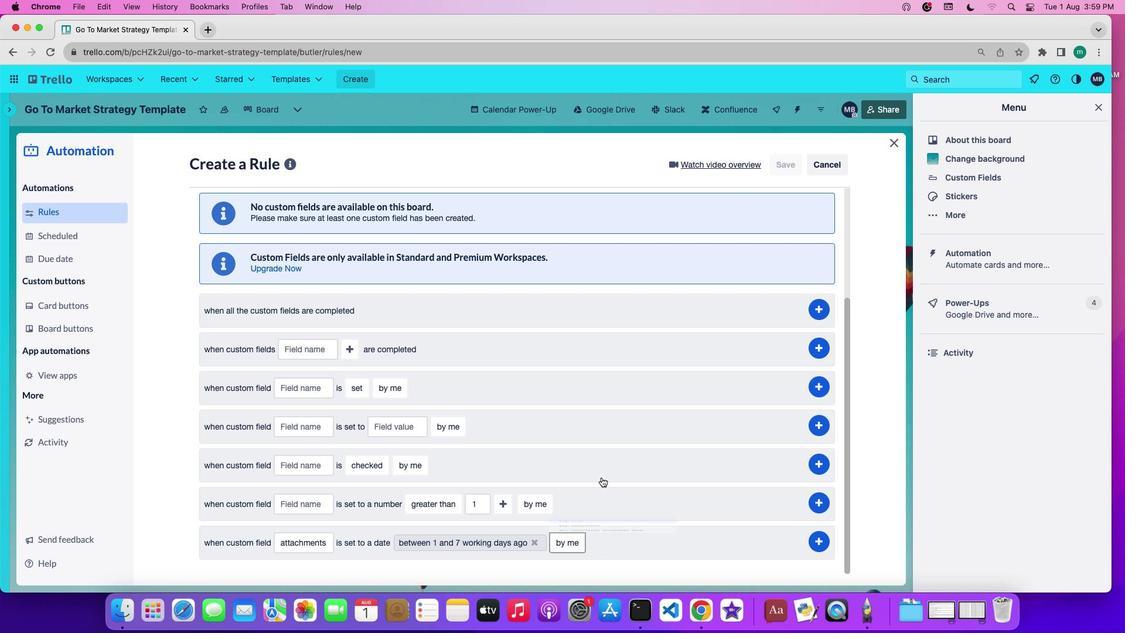 
Action: Mouse pressed left at (602, 477)
Screenshot: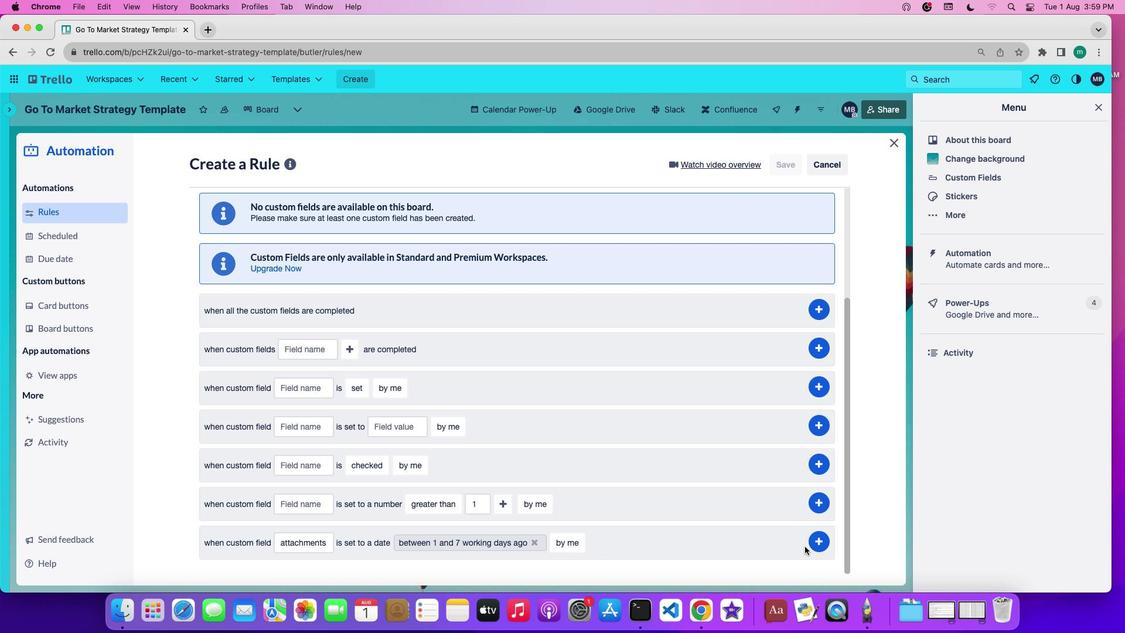 
Action: Mouse moved to (814, 548)
Screenshot: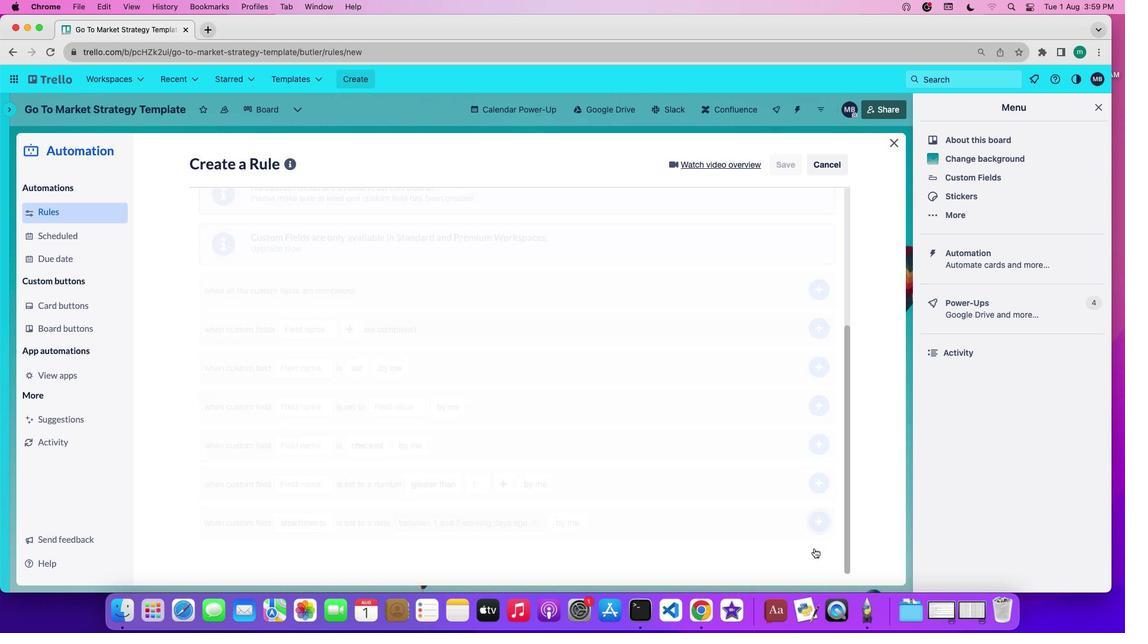 
Action: Mouse pressed left at (814, 548)
Screenshot: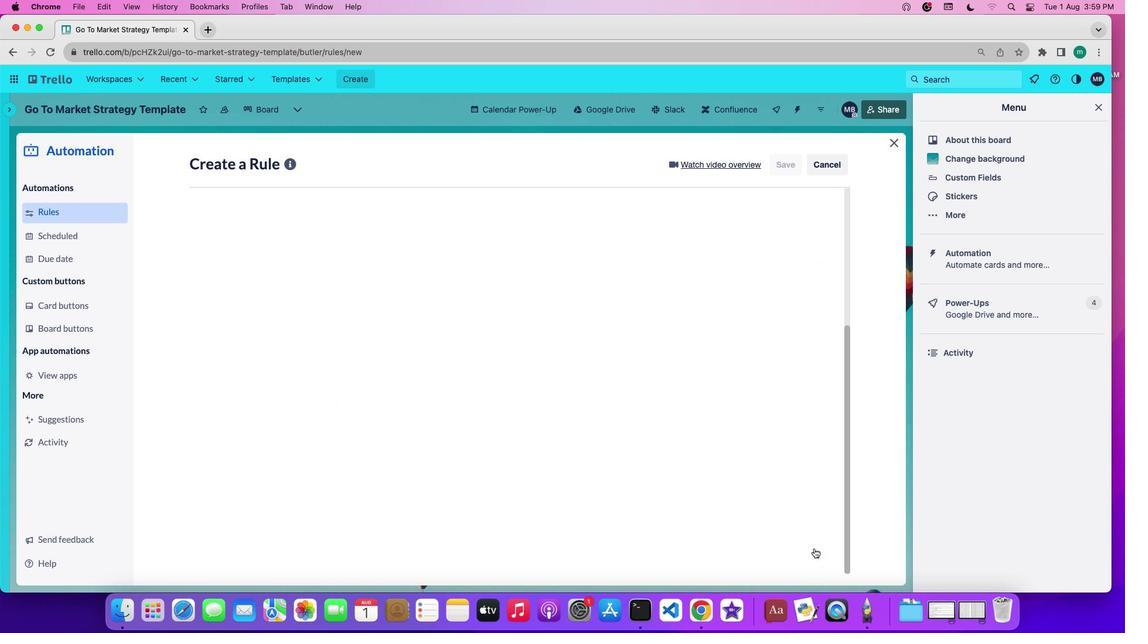 
